 Task: Create a due date automation trigger when advanced on, 2 hours before a card is due add fields without custom field "Resume" set to a number lower than 1 and lower or equal to 10.
Action: Mouse moved to (1205, 92)
Screenshot: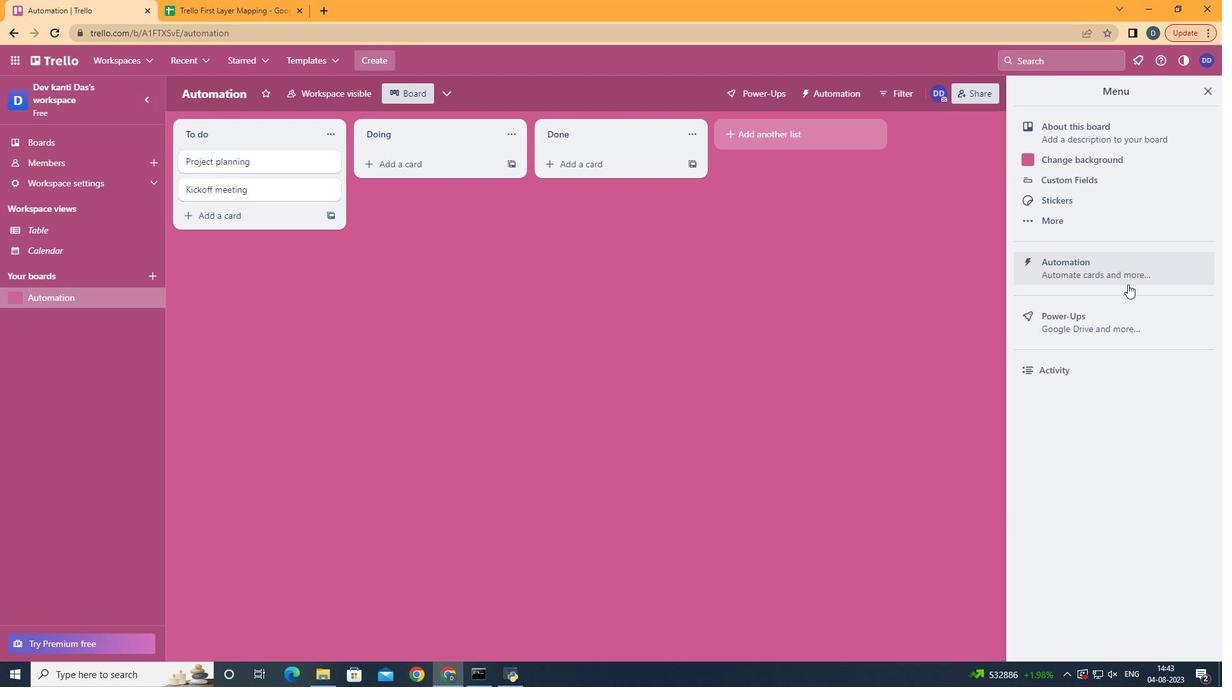 
Action: Mouse pressed left at (1205, 92)
Screenshot: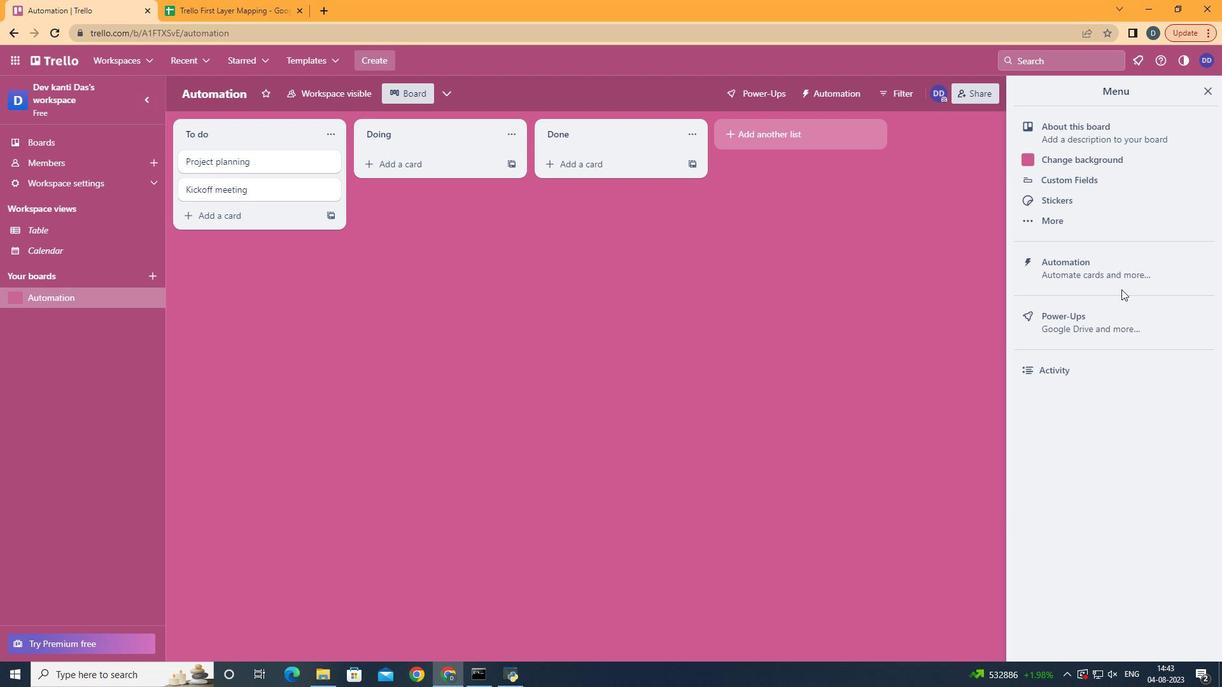 
Action: Mouse moved to (1119, 271)
Screenshot: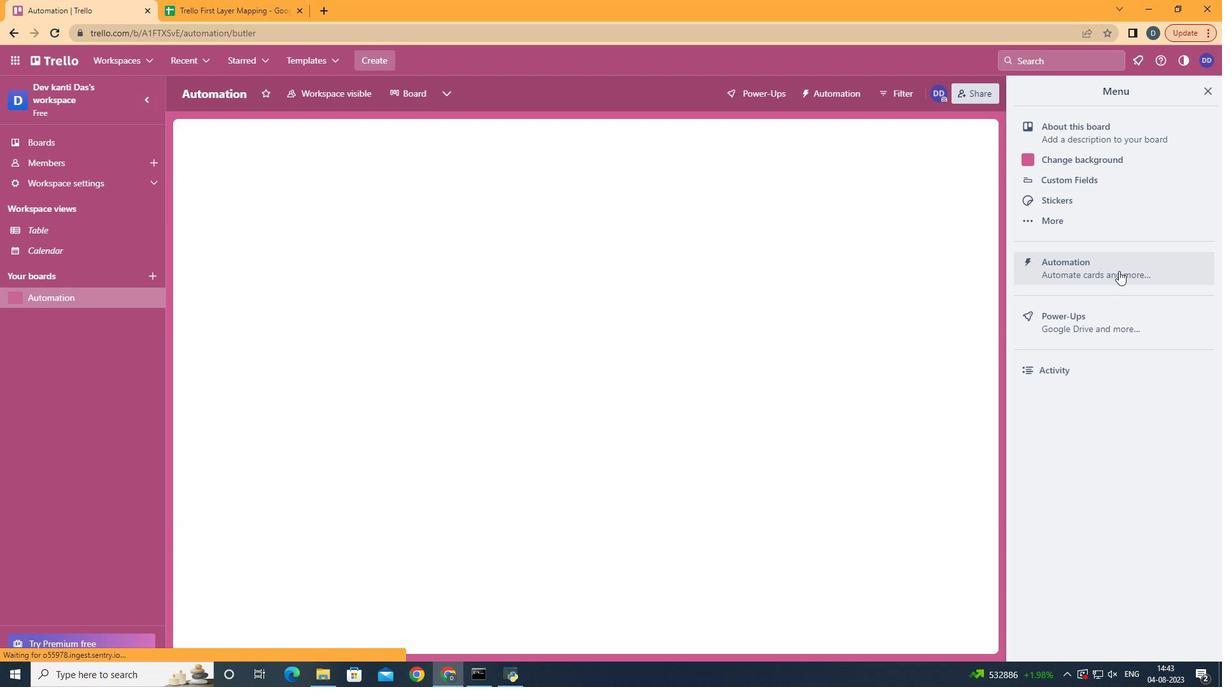 
Action: Mouse pressed left at (1119, 271)
Screenshot: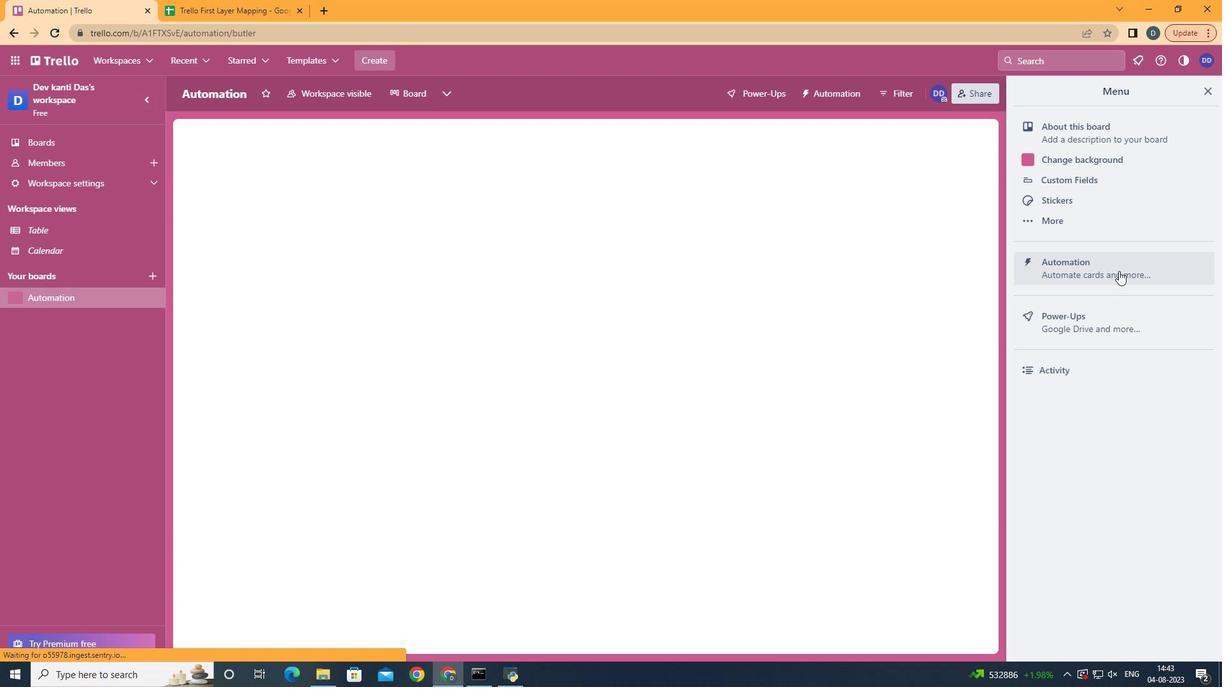 
Action: Mouse moved to (252, 249)
Screenshot: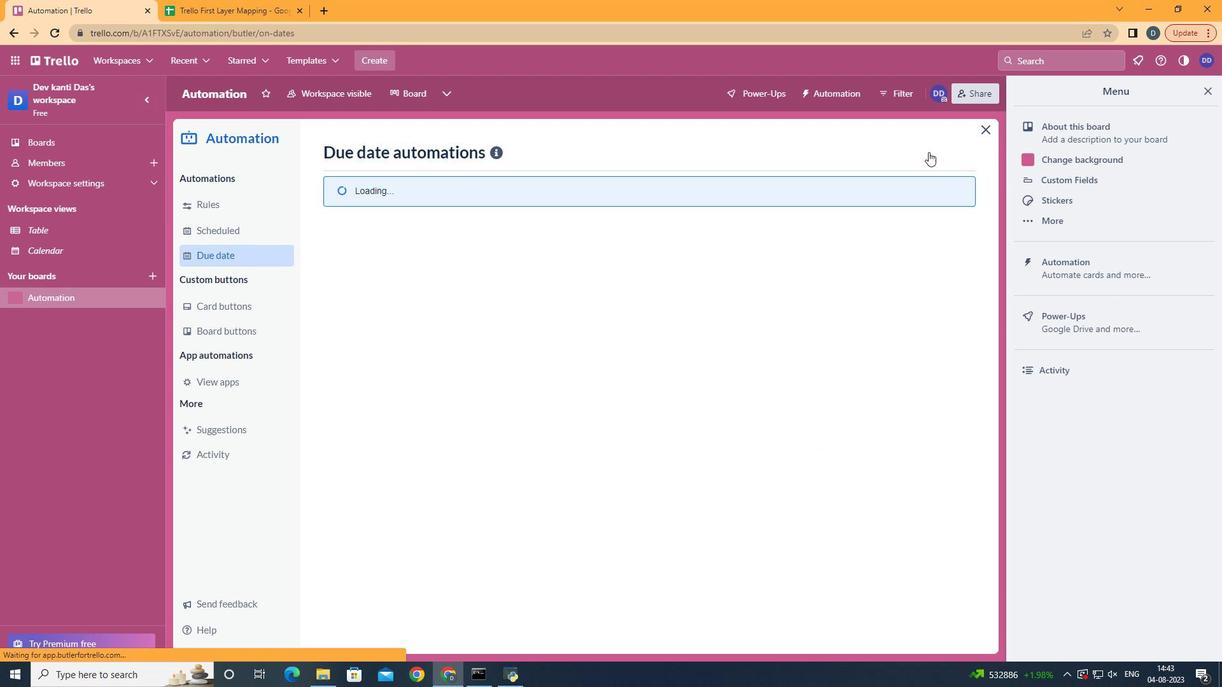 
Action: Mouse pressed left at (252, 249)
Screenshot: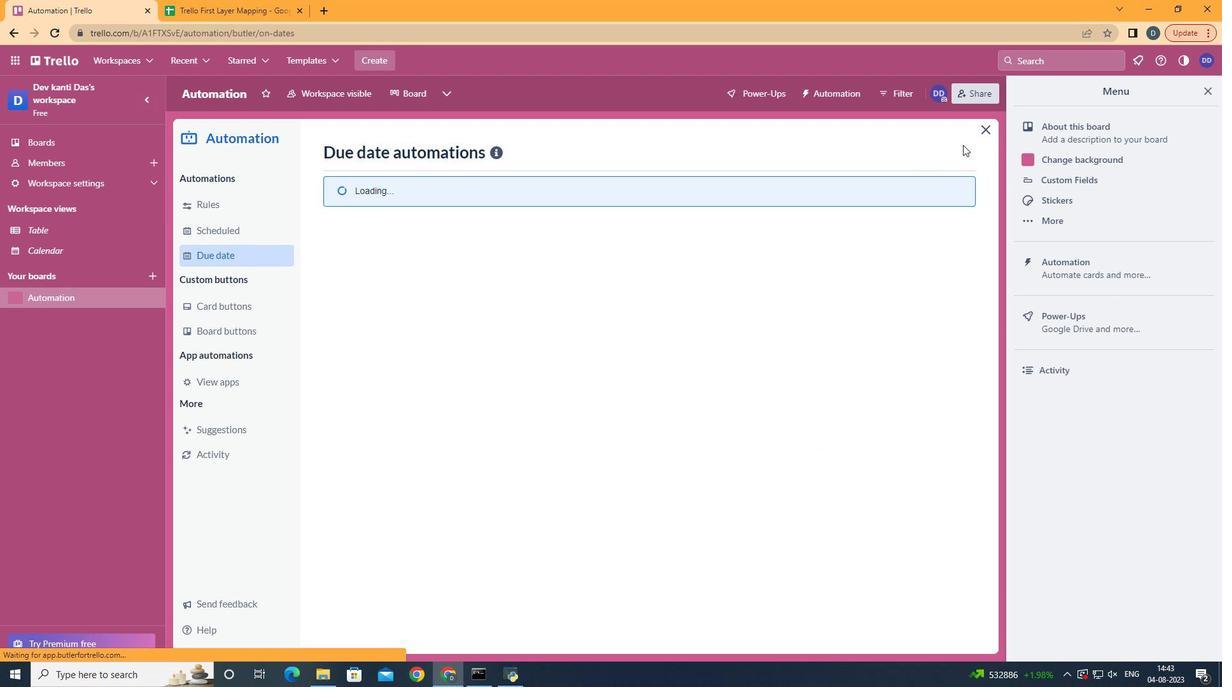 
Action: Mouse moved to (891, 150)
Screenshot: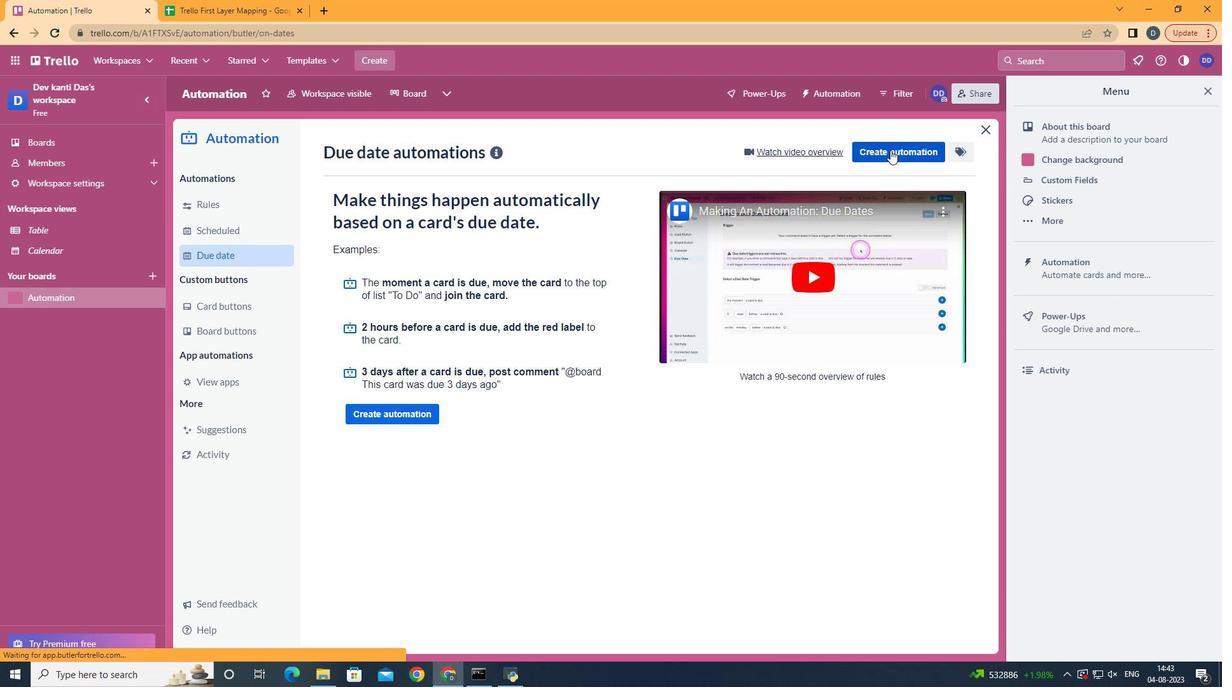 
Action: Mouse pressed left at (891, 150)
Screenshot: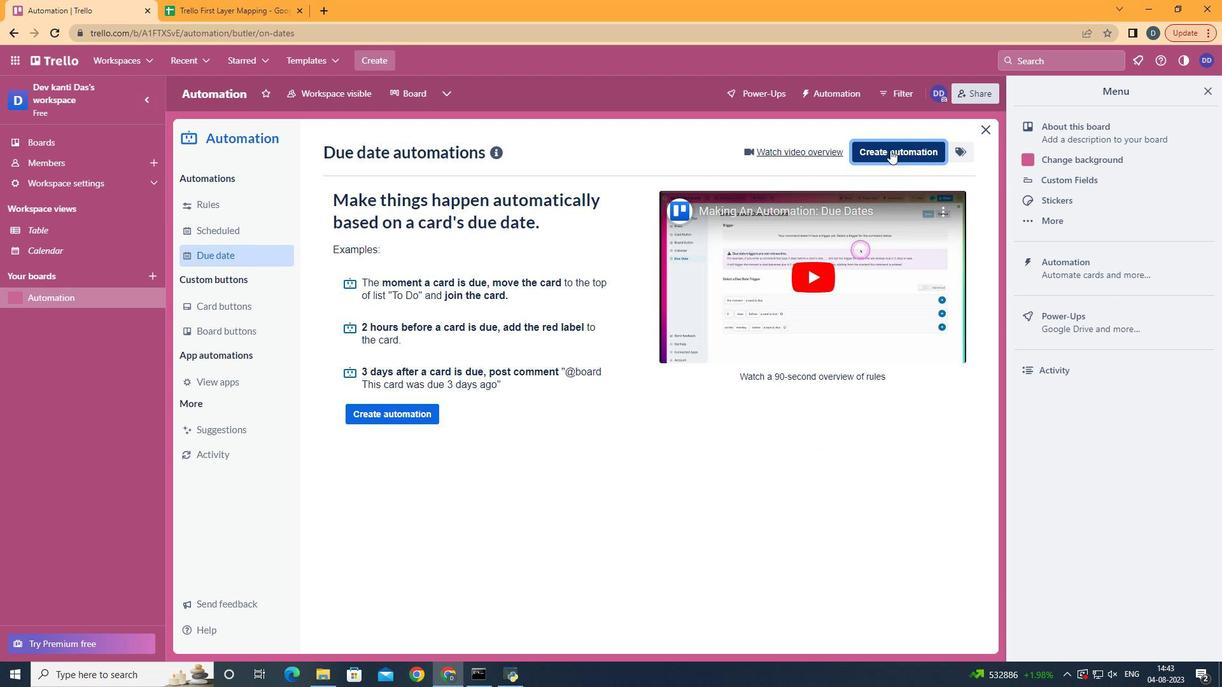 
Action: Mouse moved to (682, 272)
Screenshot: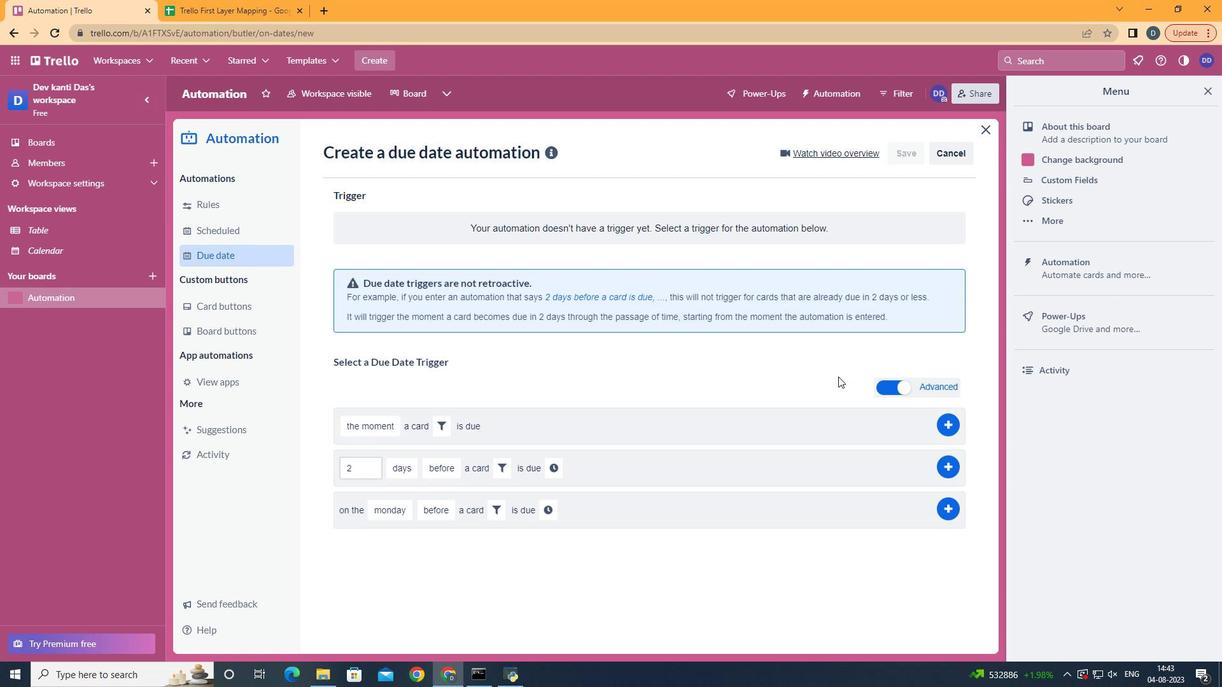 
Action: Mouse pressed left at (682, 272)
Screenshot: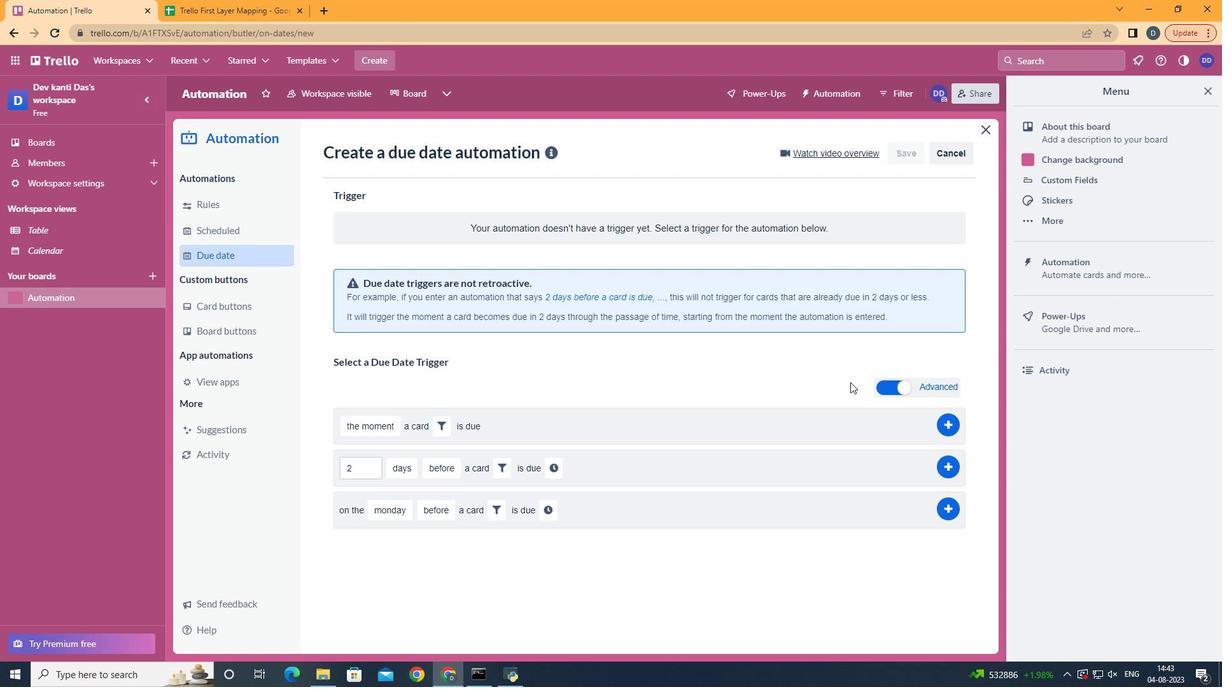 
Action: Mouse moved to (418, 536)
Screenshot: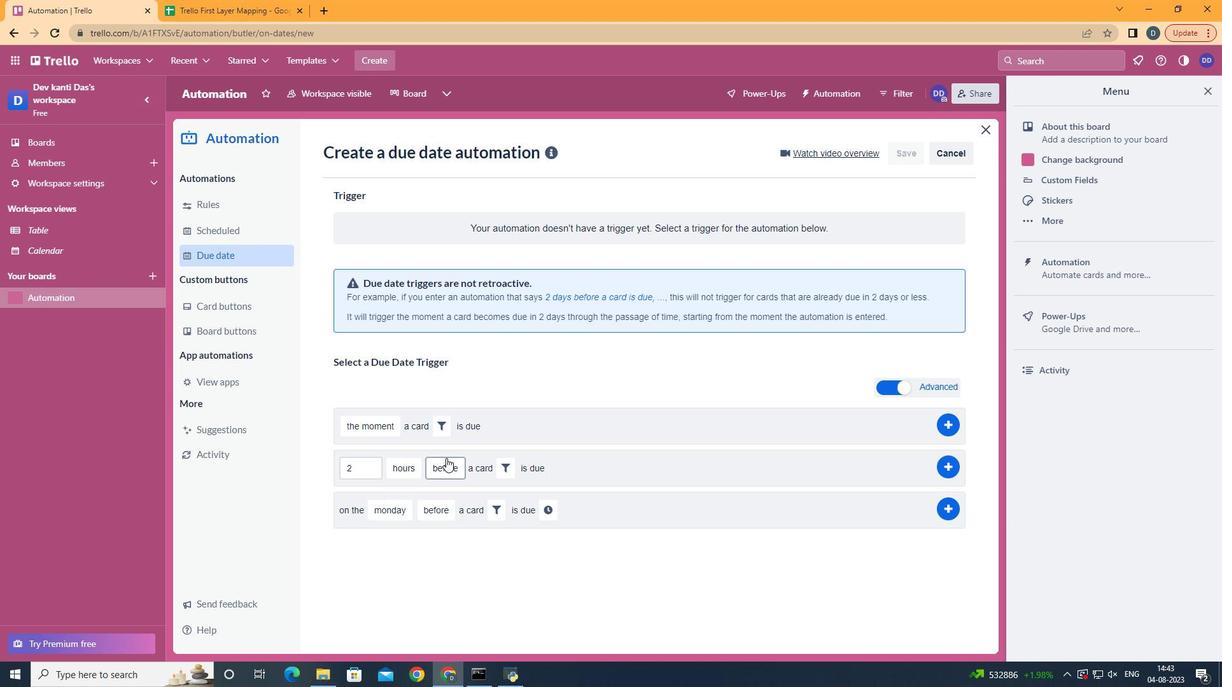 
Action: Mouse pressed left at (418, 536)
Screenshot: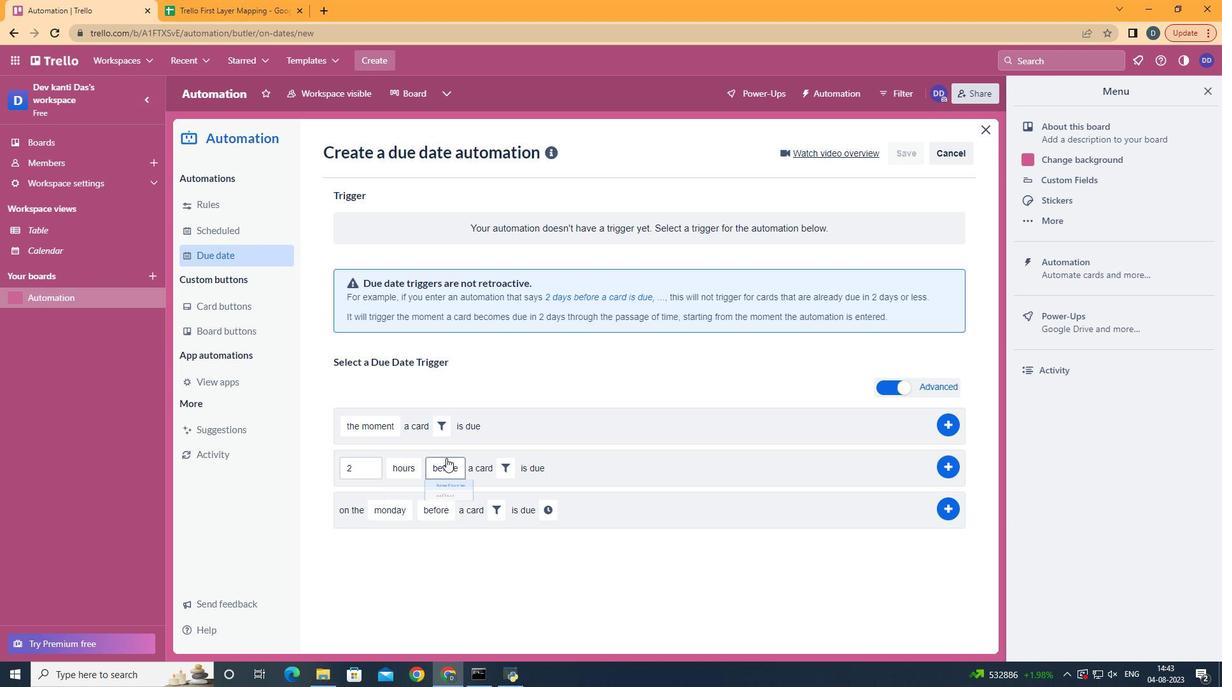 
Action: Mouse moved to (449, 489)
Screenshot: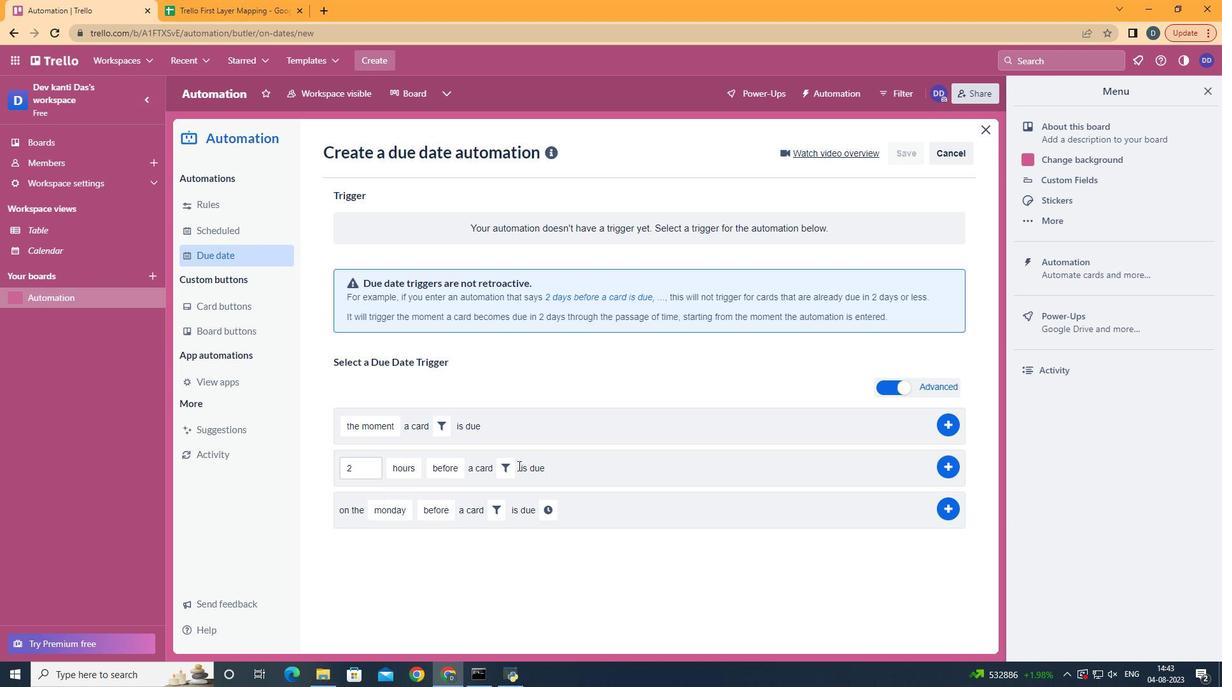 
Action: Mouse pressed left at (449, 489)
Screenshot: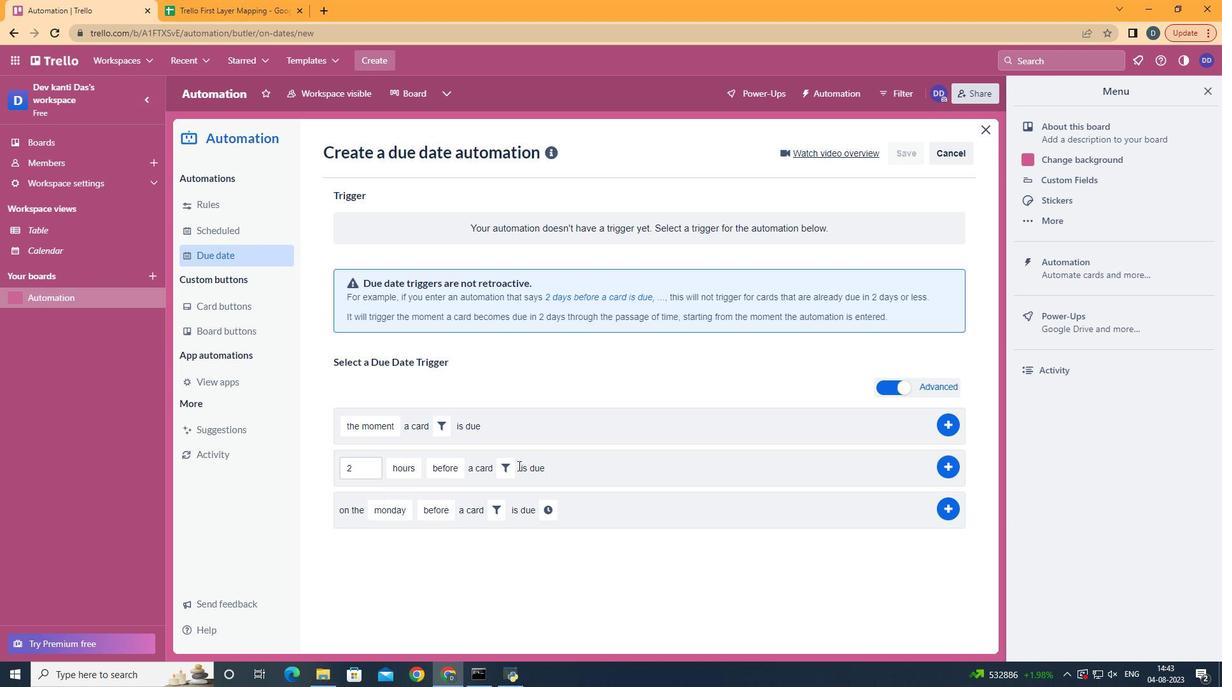 
Action: Mouse moved to (518, 466)
Screenshot: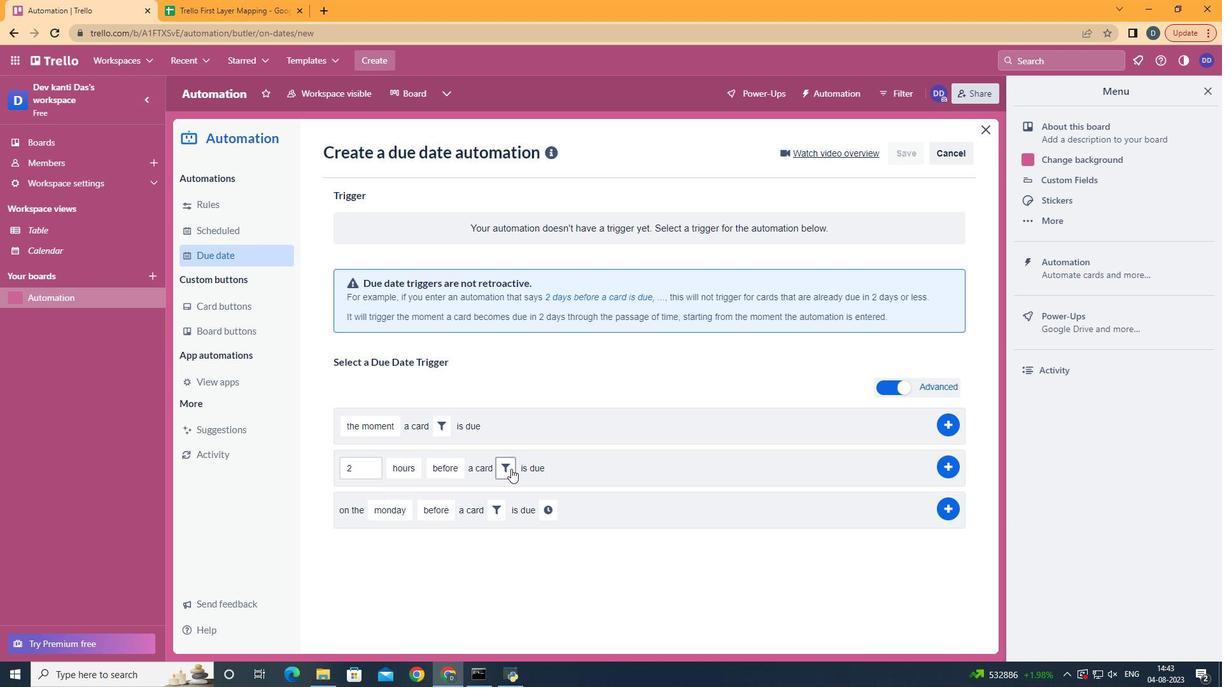 
Action: Mouse pressed left at (518, 466)
Screenshot: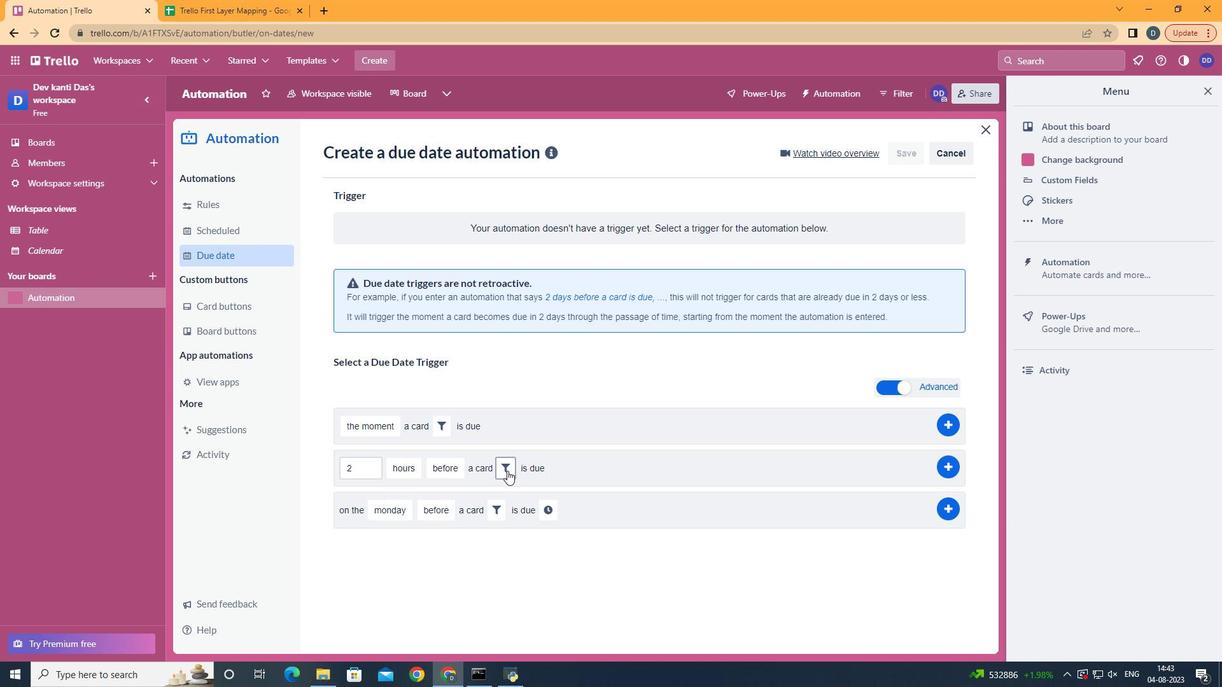 
Action: Mouse moved to (508, 470)
Screenshot: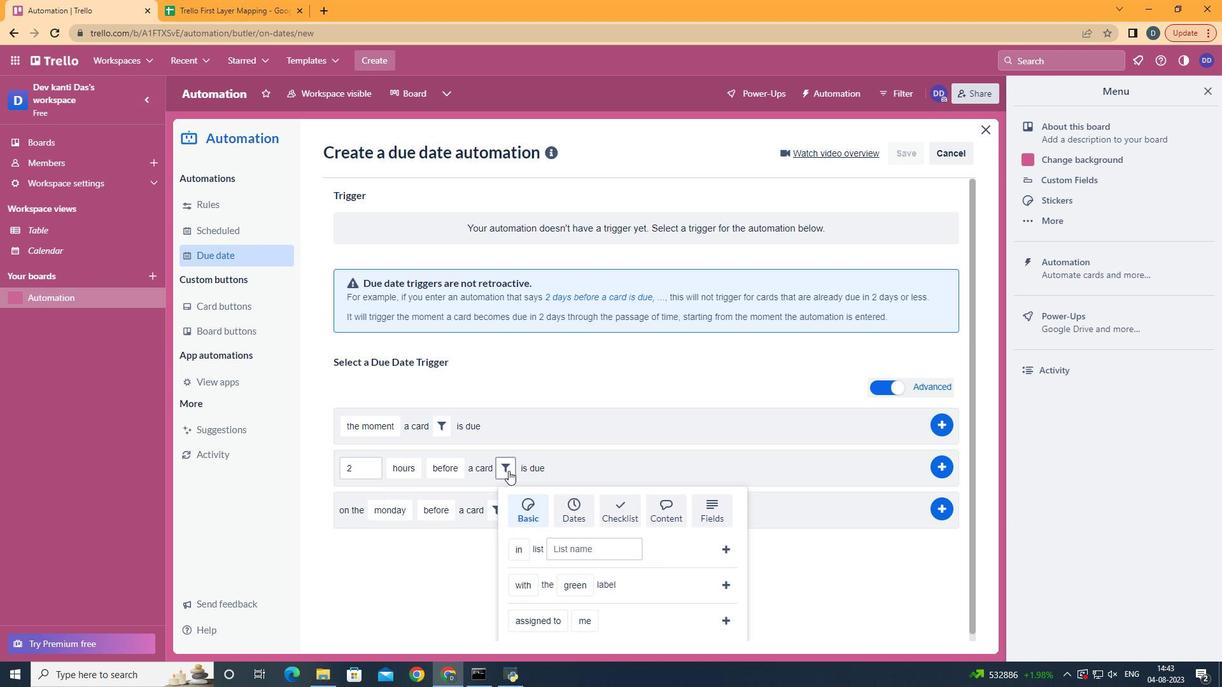 
Action: Mouse pressed left at (508, 470)
Screenshot: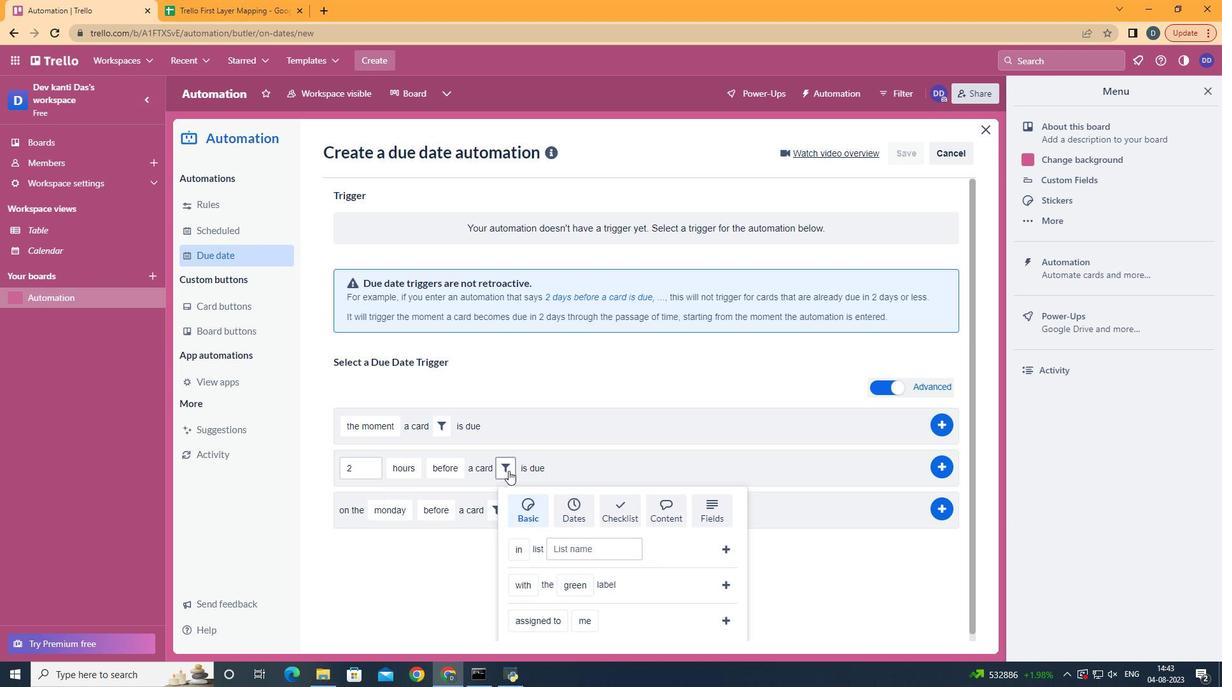 
Action: Mouse moved to (714, 511)
Screenshot: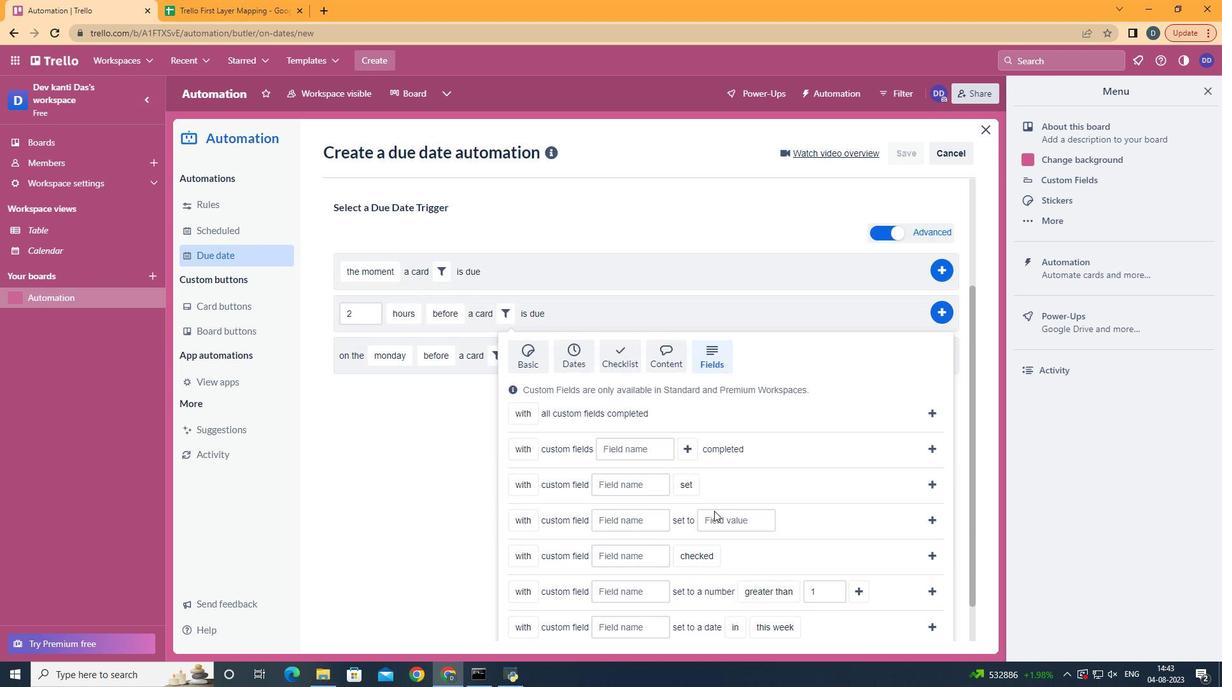 
Action: Mouse pressed left at (714, 511)
Screenshot: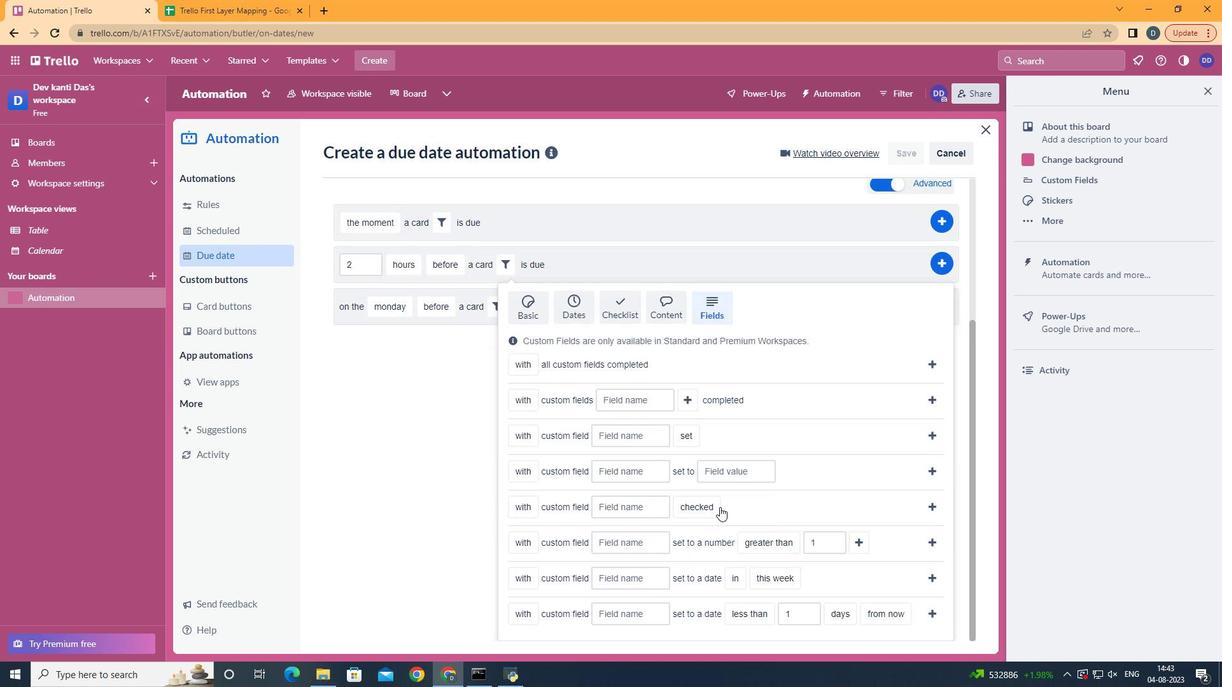 
Action: Mouse scrolled (714, 510) with delta (0, 0)
Screenshot: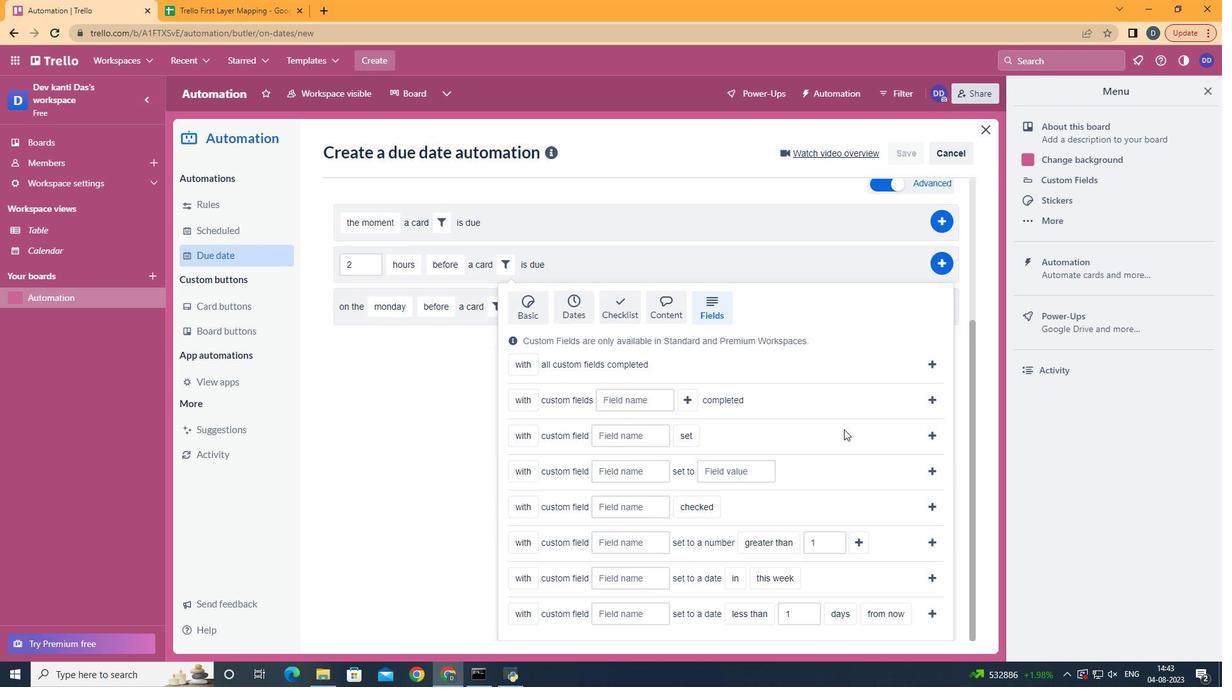 
Action: Mouse scrolled (714, 510) with delta (0, 0)
Screenshot: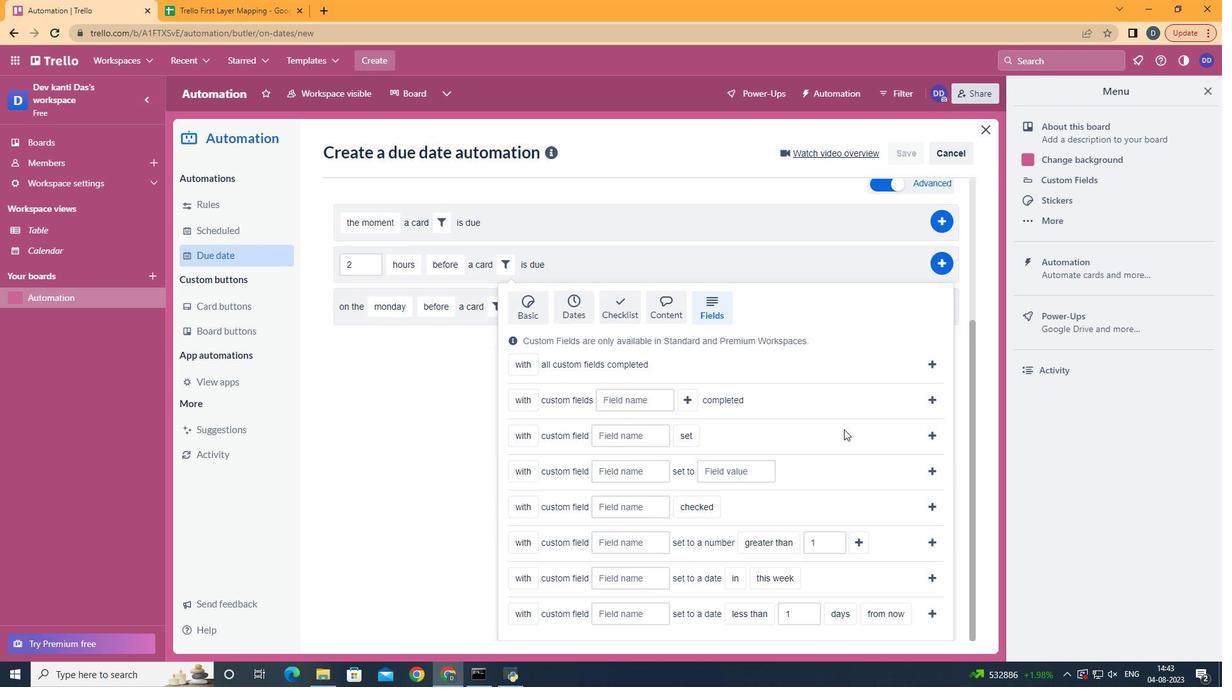 
Action: Mouse scrolled (714, 510) with delta (0, 0)
Screenshot: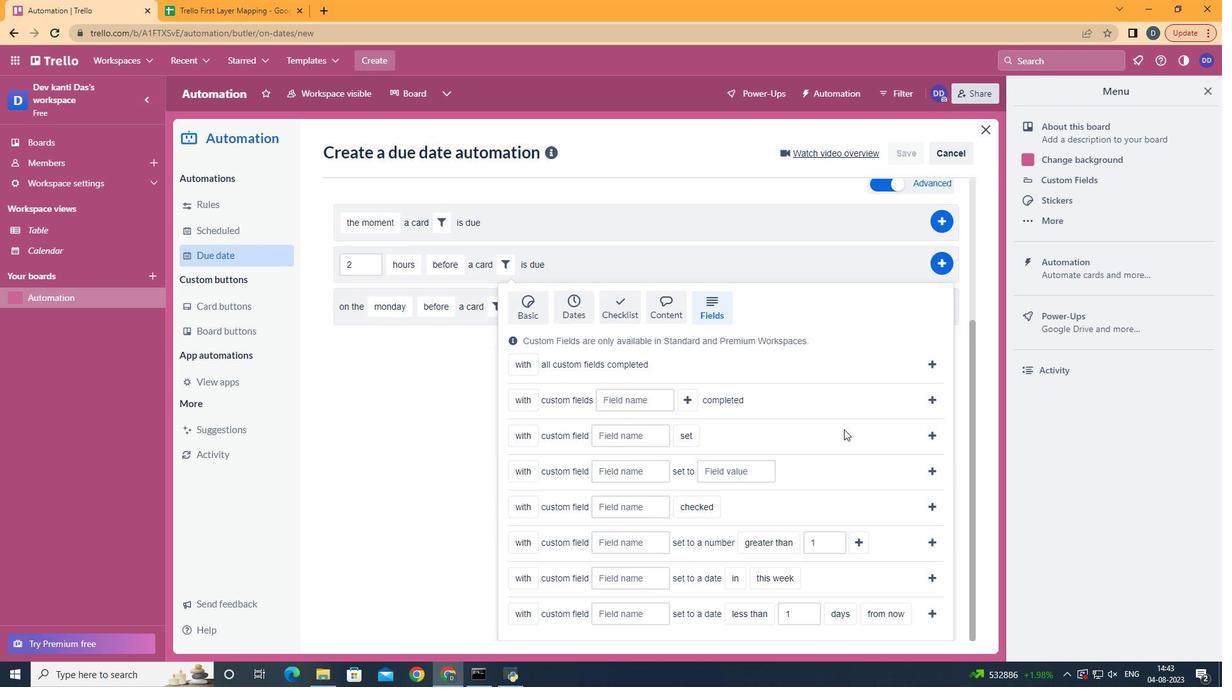 
Action: Mouse scrolled (714, 510) with delta (0, 0)
Screenshot: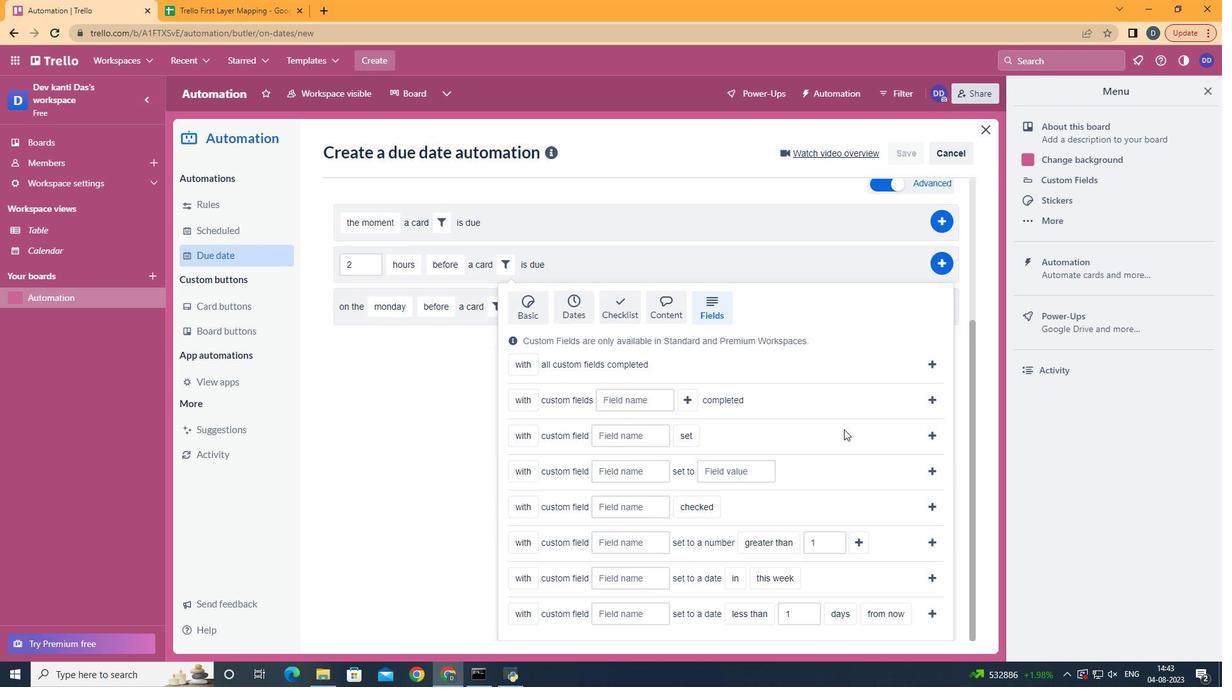 
Action: Mouse scrolled (714, 510) with delta (0, 0)
Screenshot: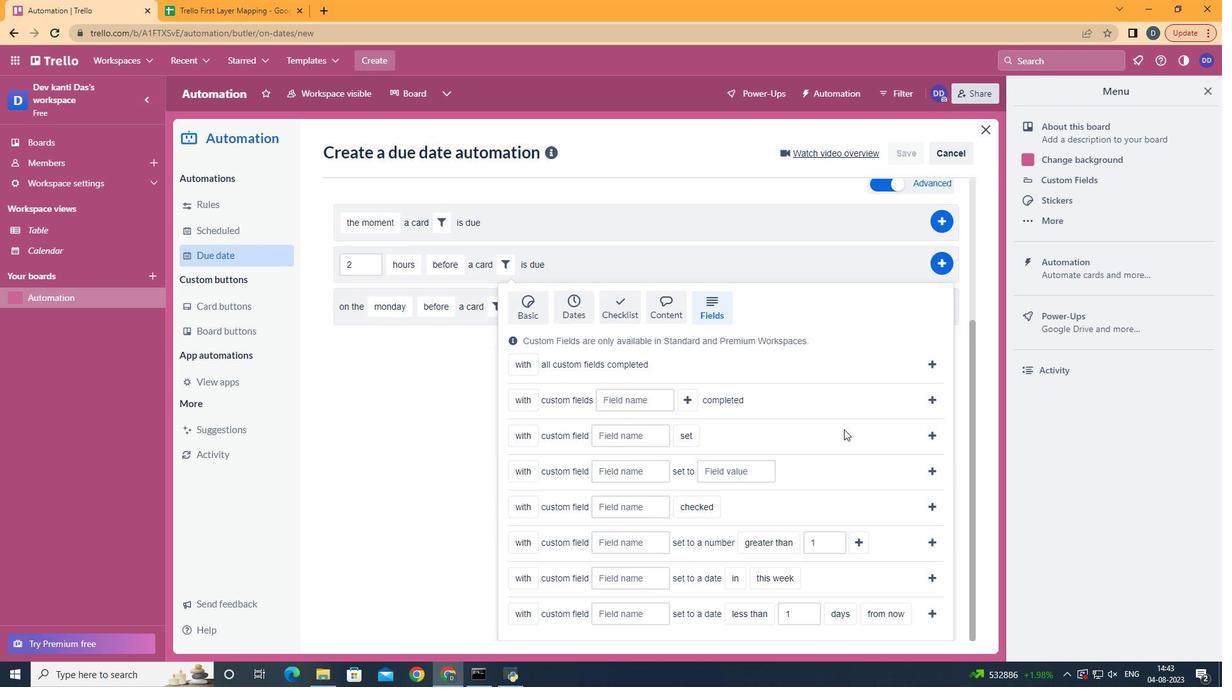 
Action: Mouse scrolled (714, 510) with delta (0, 0)
Screenshot: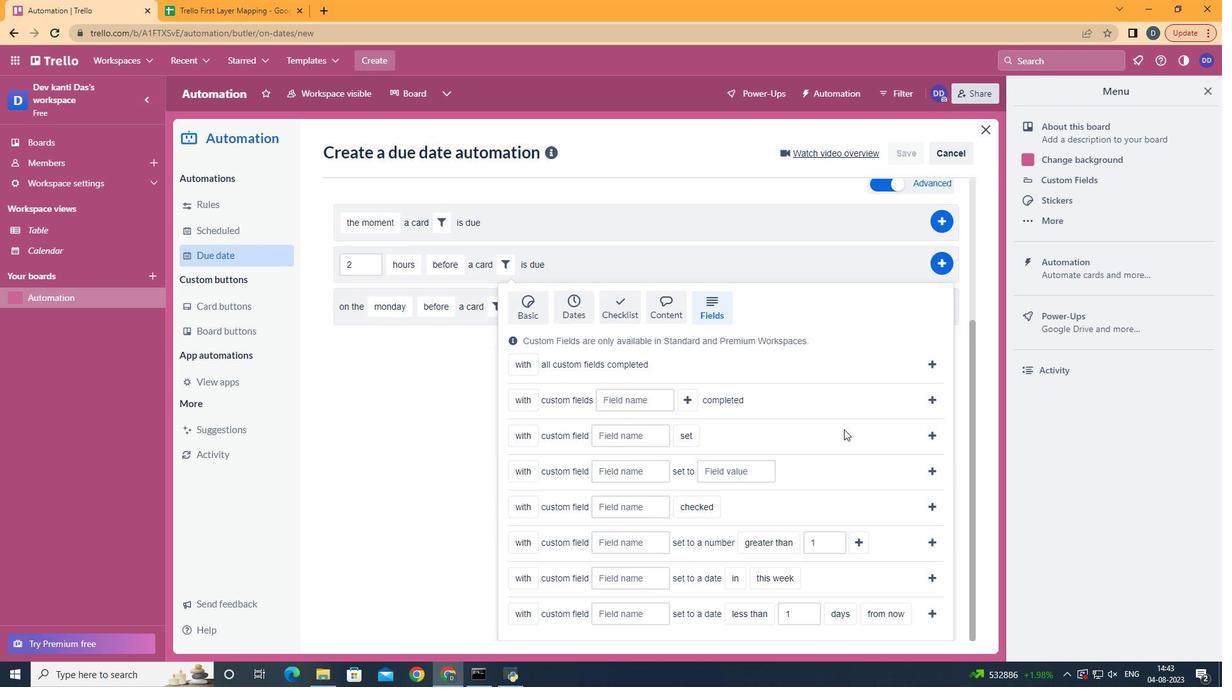 
Action: Mouse moved to (531, 588)
Screenshot: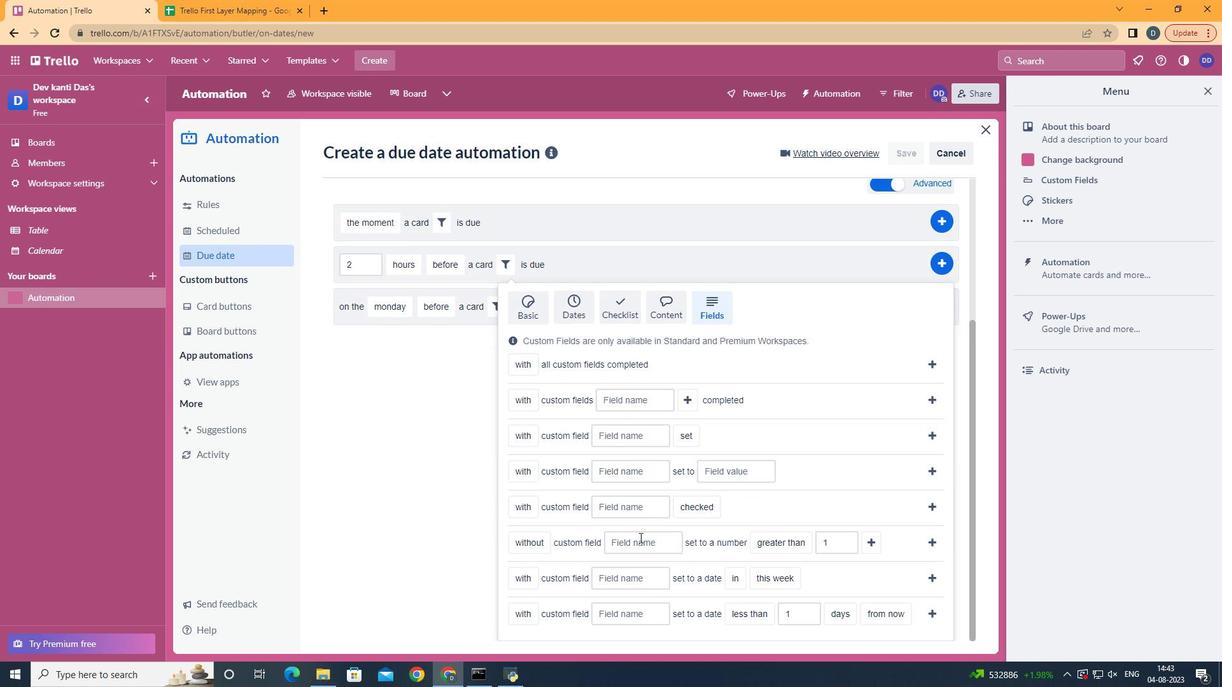 
Action: Mouse pressed left at (531, 588)
Screenshot: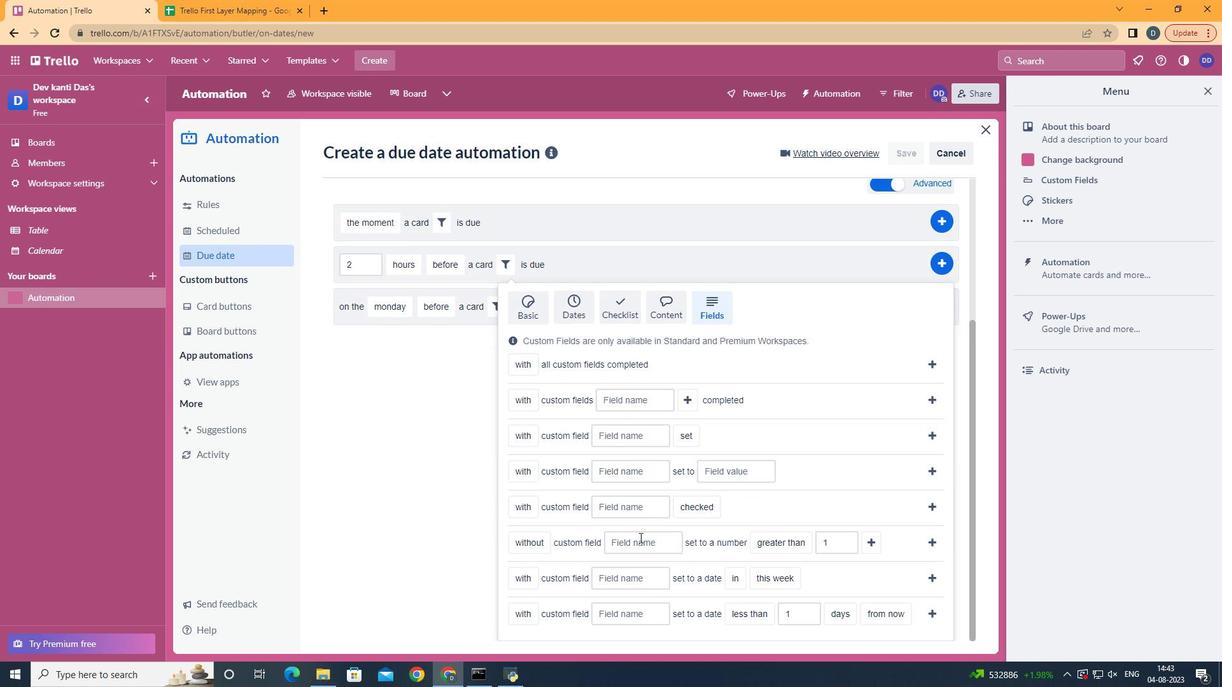 
Action: Mouse moved to (640, 538)
Screenshot: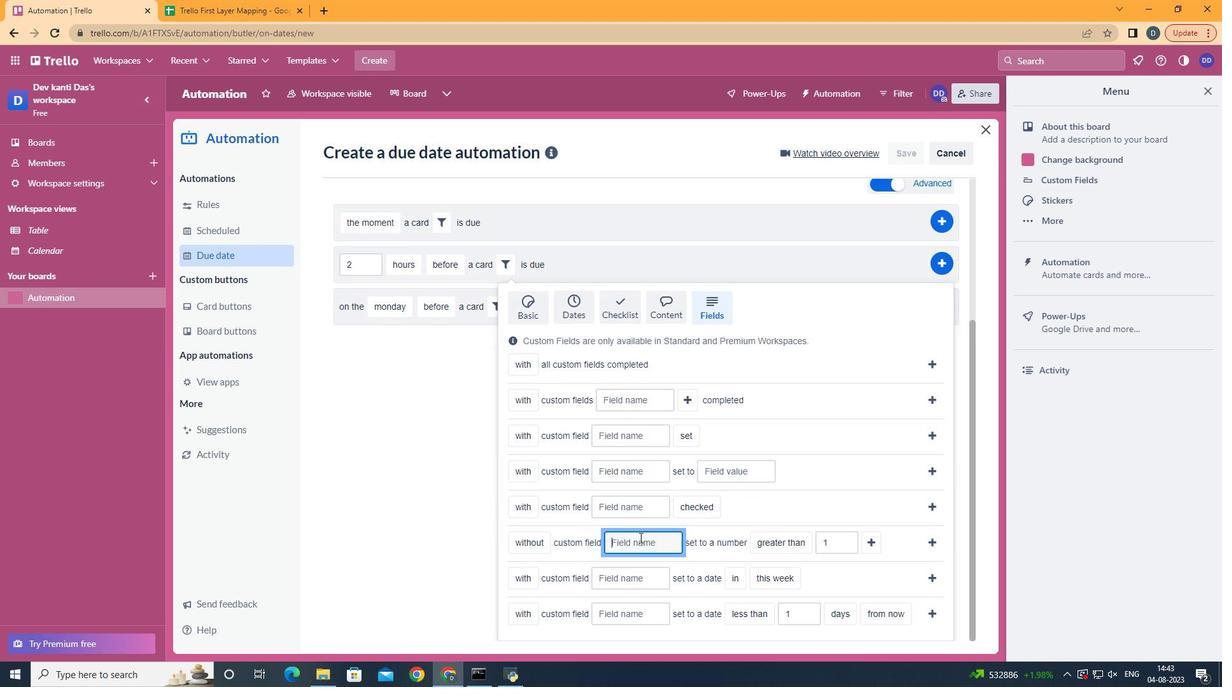 
Action: Mouse pressed left at (640, 538)
Screenshot: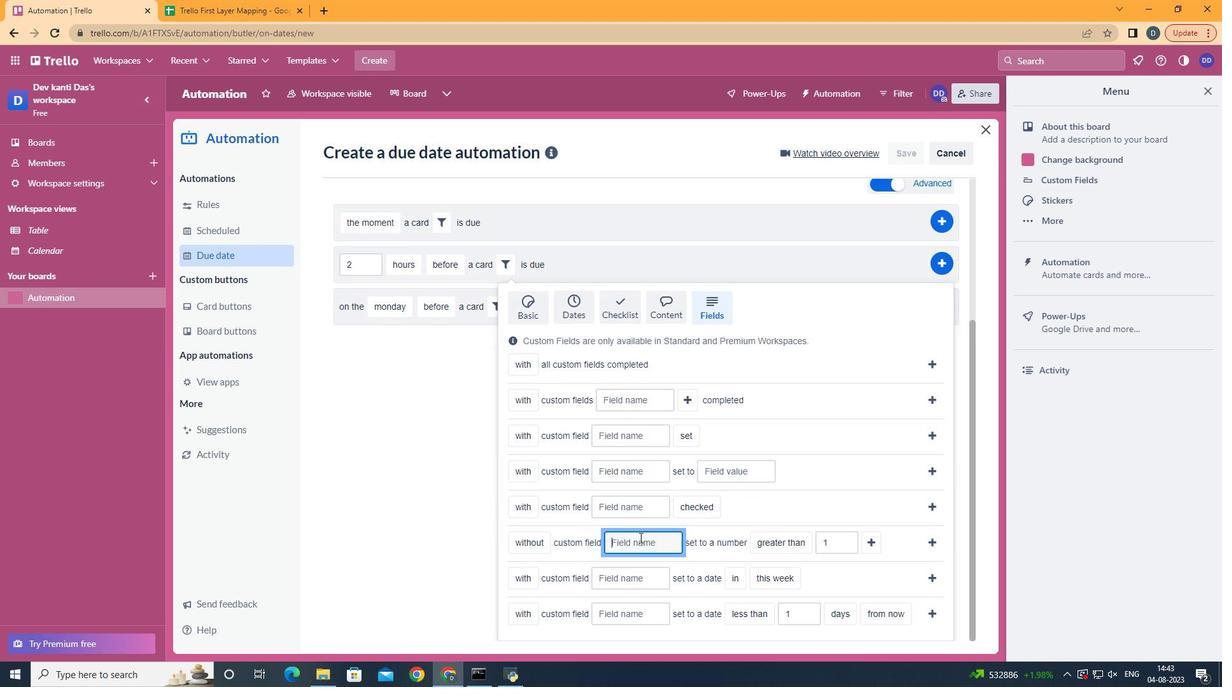 
Action: Key pressed <Key.shift>Resume
Screenshot: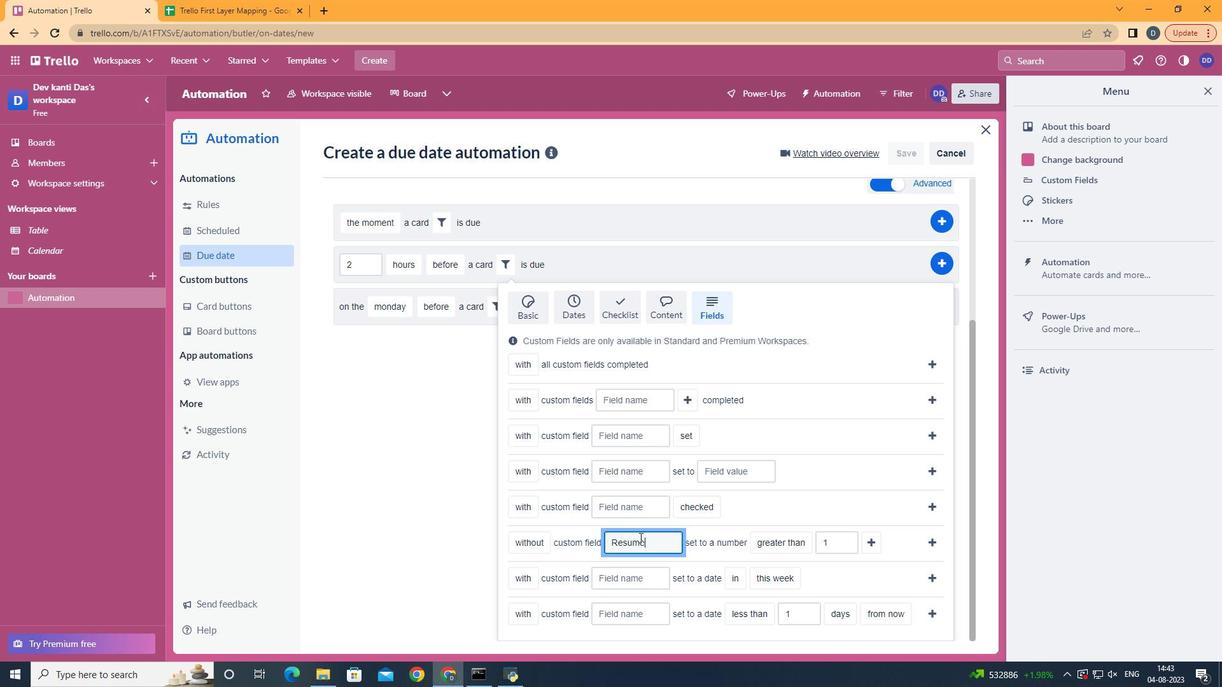 
Action: Mouse moved to (798, 493)
Screenshot: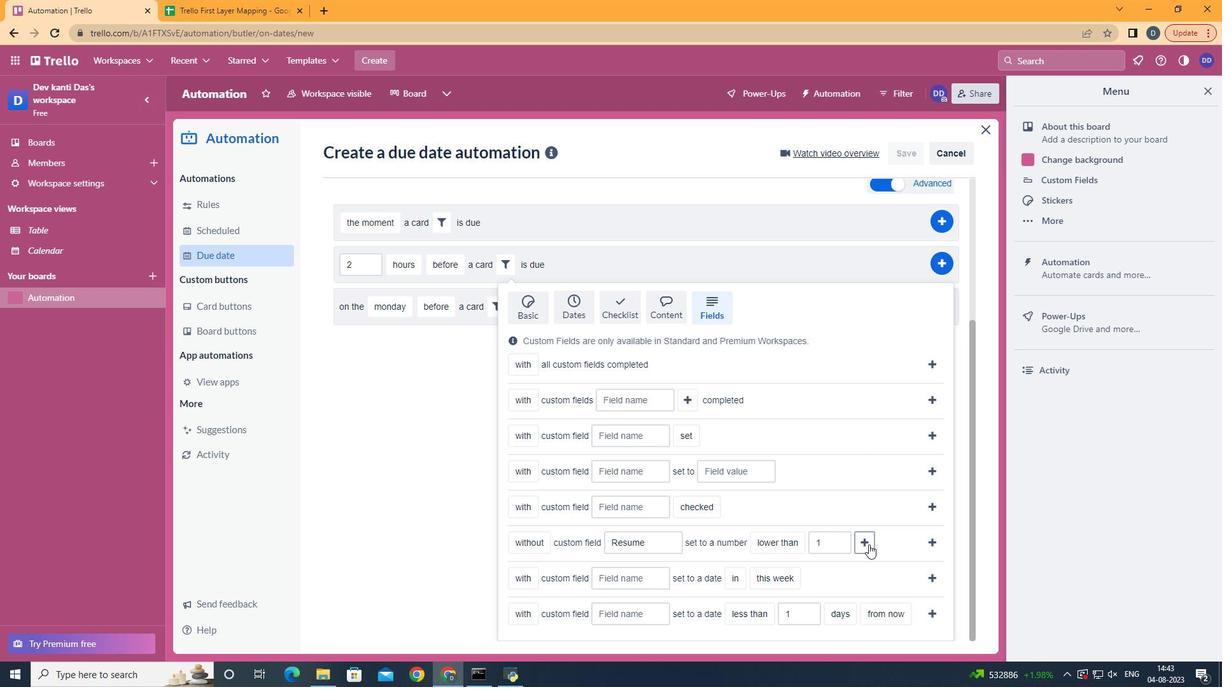 
Action: Mouse pressed left at (798, 493)
Screenshot: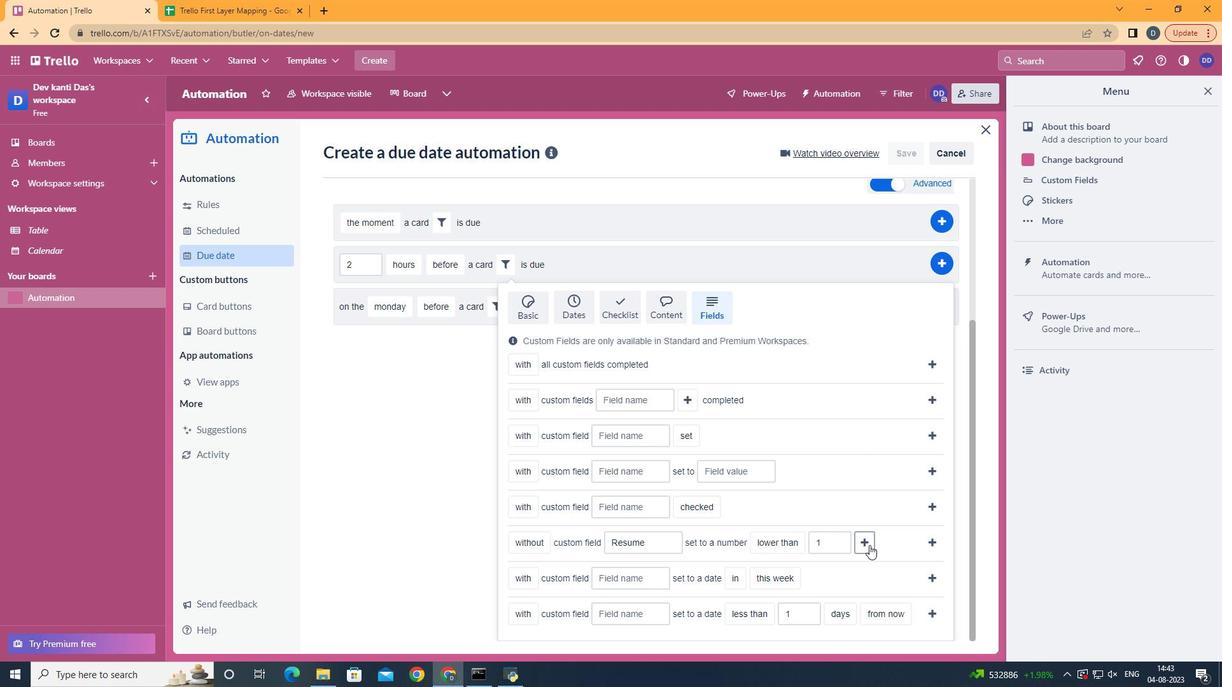 
Action: Mouse moved to (870, 545)
Screenshot: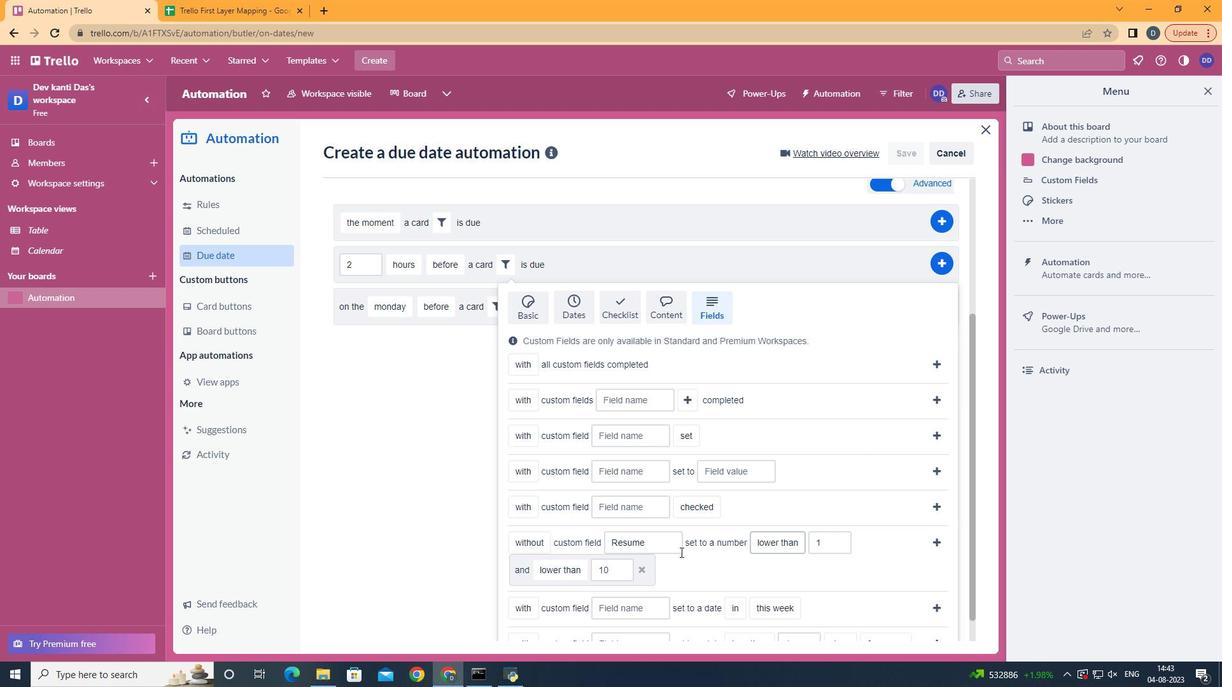 
Action: Mouse pressed left at (870, 545)
Screenshot: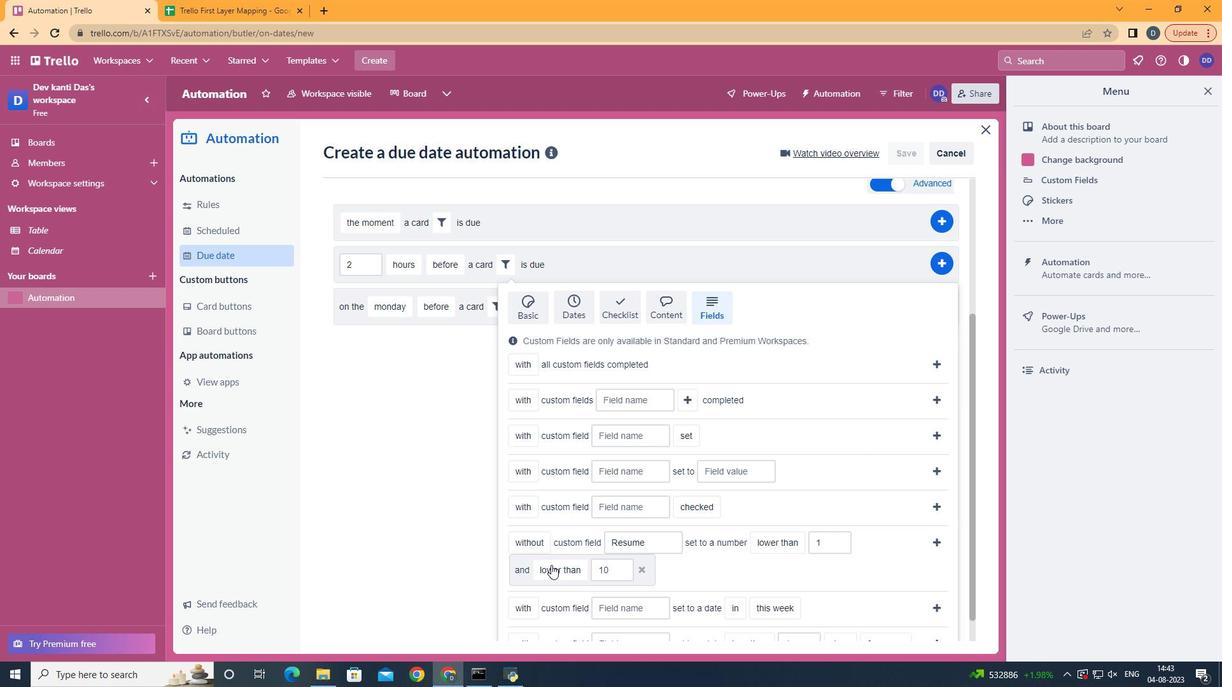 
Action: Mouse moved to (592, 485)
Screenshot: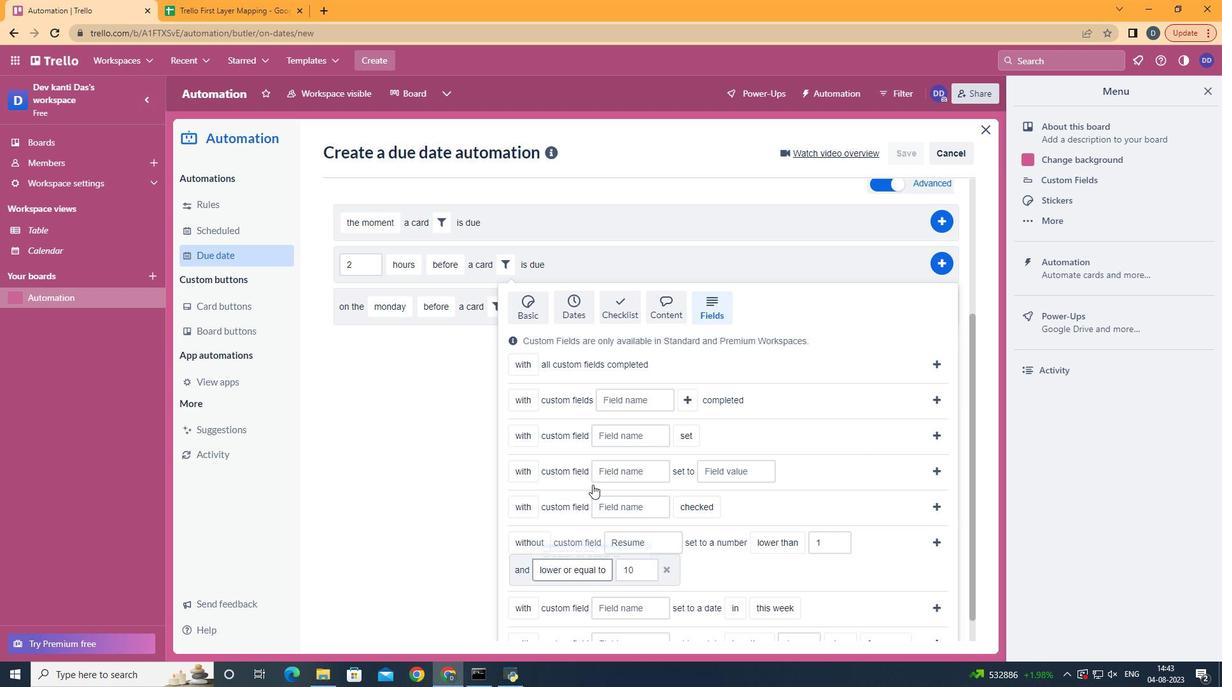 
Action: Mouse pressed left at (592, 485)
Screenshot: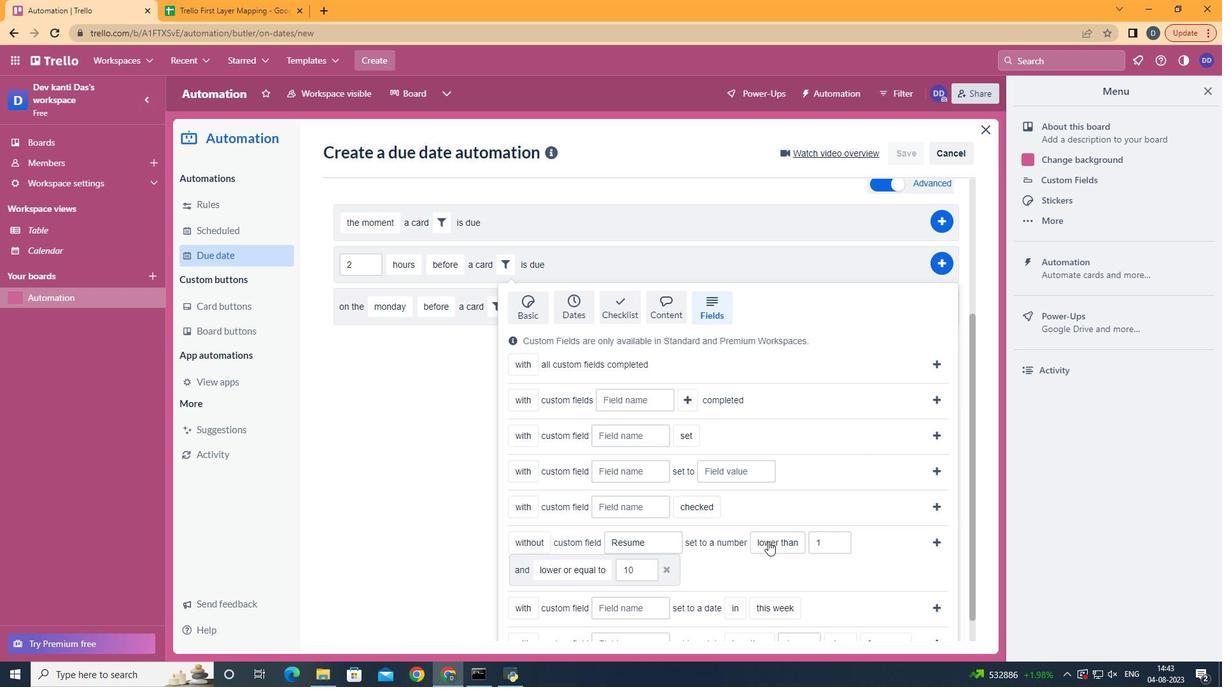 
Action: Mouse moved to (936, 545)
Screenshot: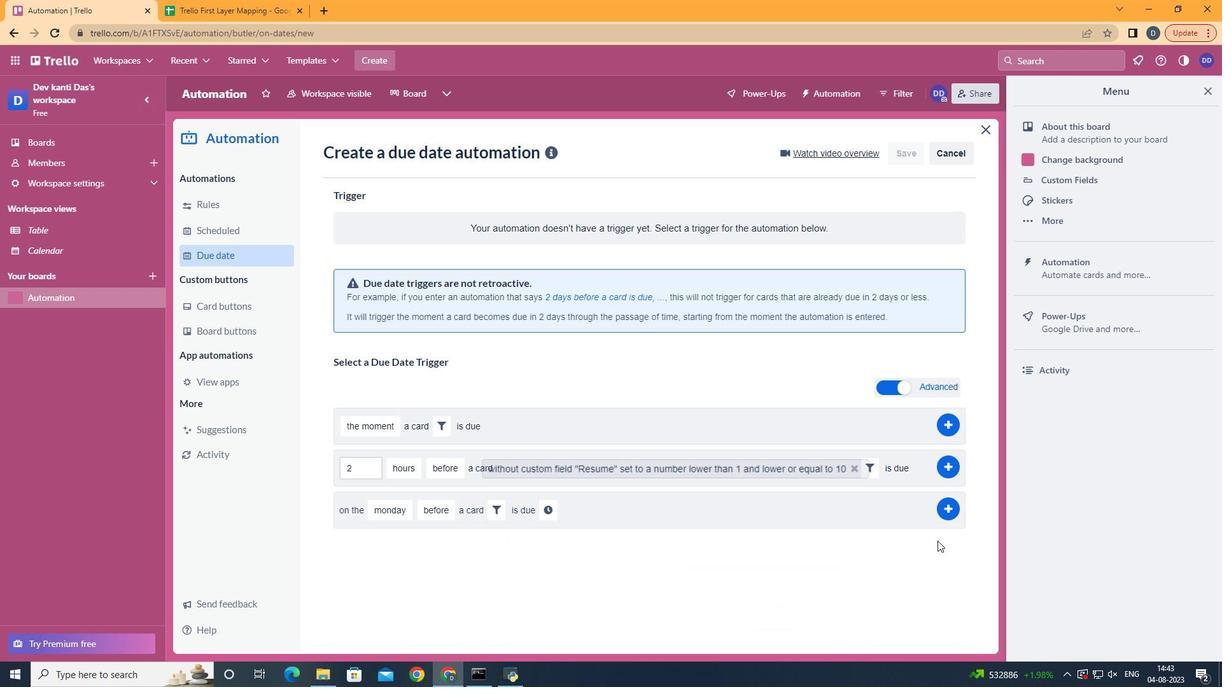 
Action: Mouse pressed left at (936, 545)
Screenshot: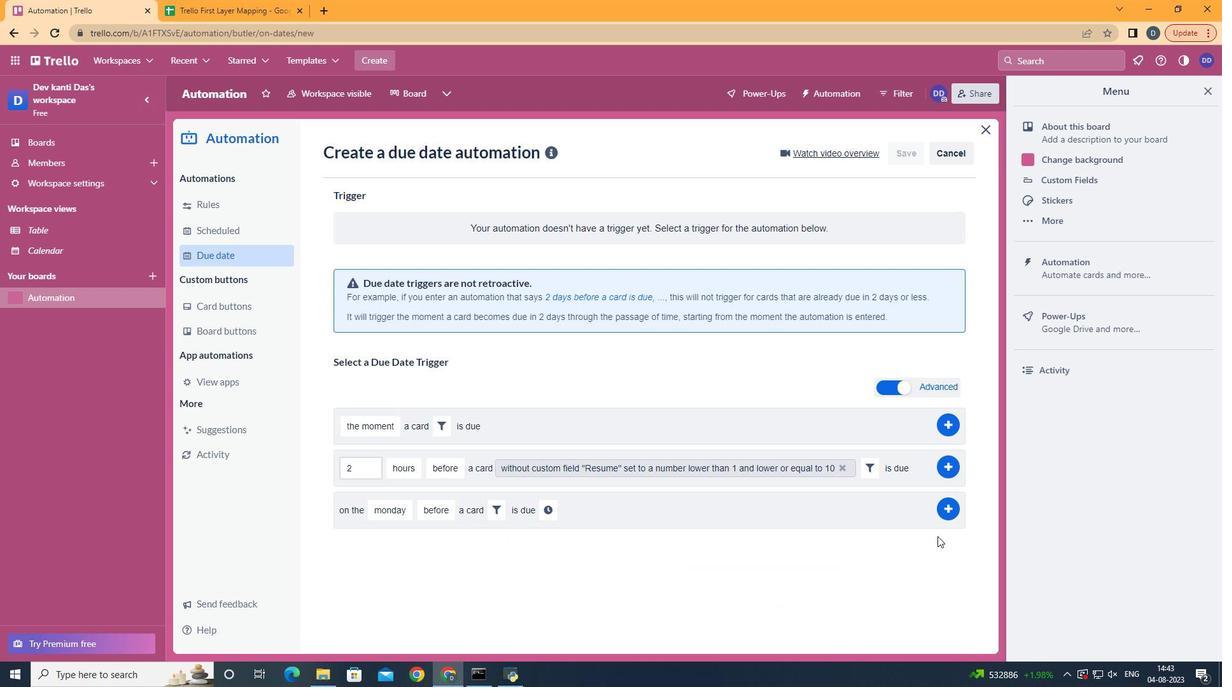 
Action: Mouse moved to (941, 470)
Screenshot: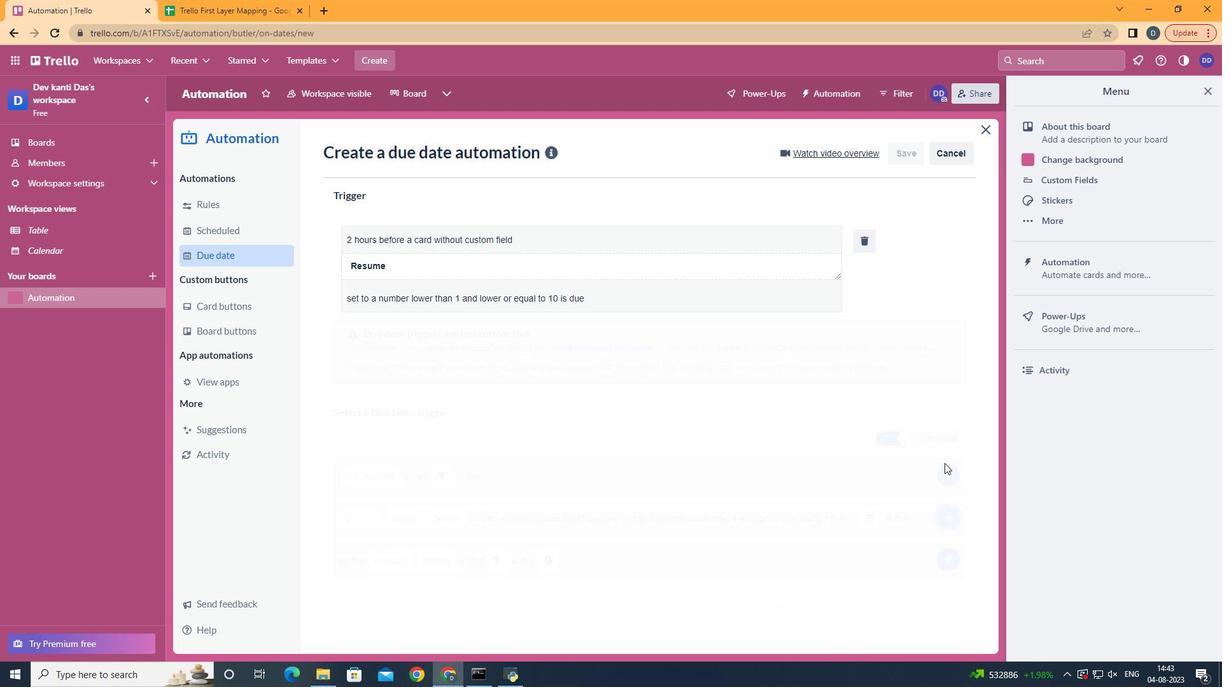 
Action: Mouse pressed left at (941, 470)
Screenshot: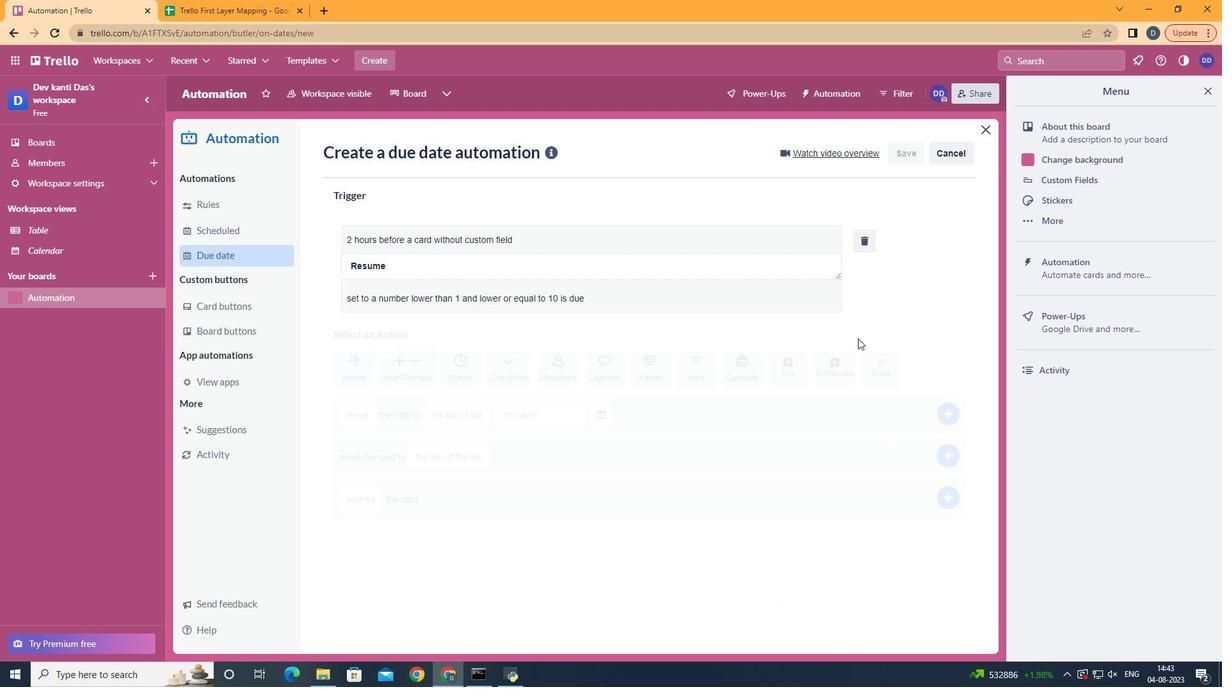 
Action: Mouse moved to (625, 254)
Screenshot: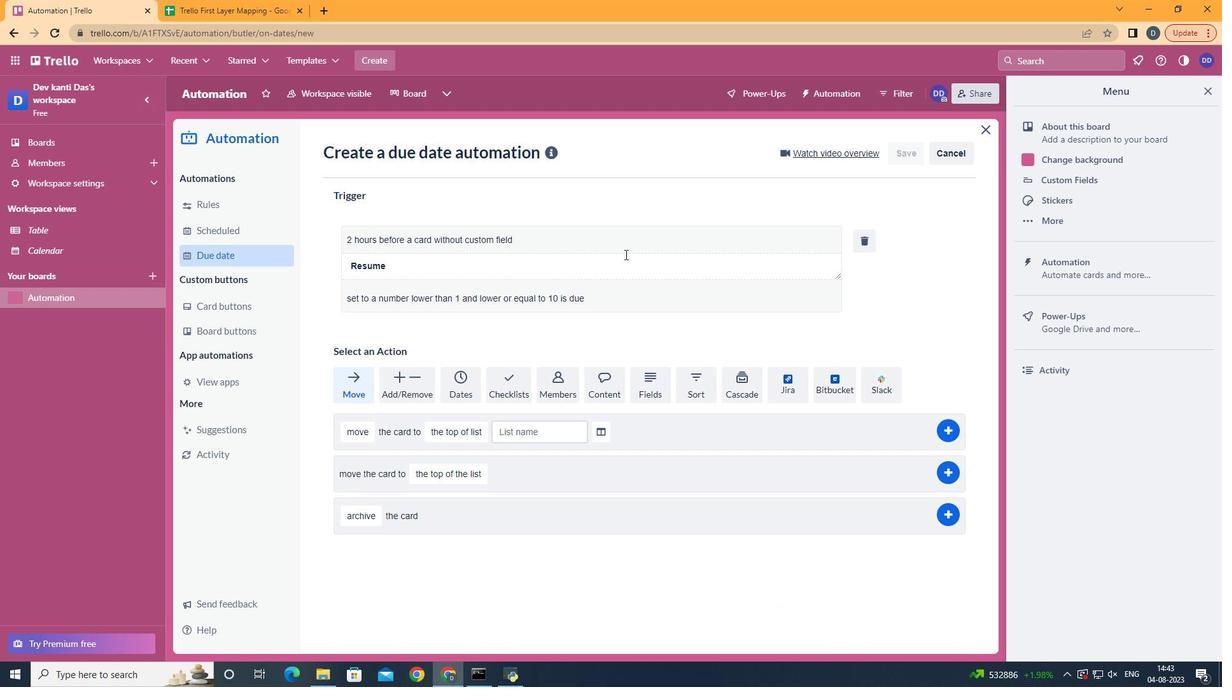 
